 Task: Find connections with filter location Estância Velha with filter topic #homebuyers with filter profile language English with filter current company Oracle with filter school Jawaharlal Nehru Vishvavidyalaya with filter industry IT System Design Services with filter service category Management with filter keywords title Plant Engineer
Action: Mouse moved to (483, 167)
Screenshot: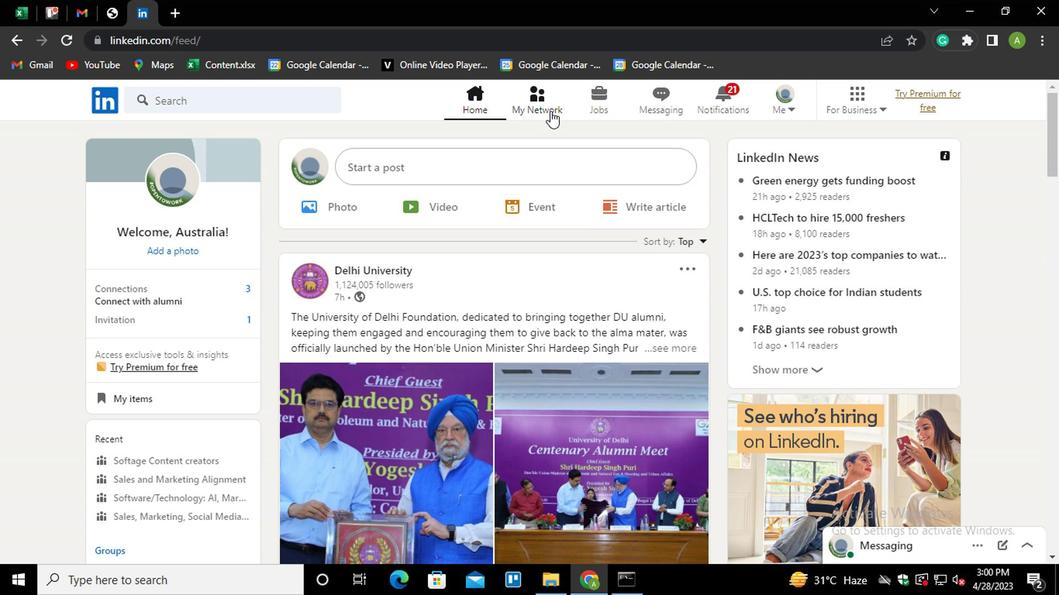 
Action: Mouse pressed left at (483, 167)
Screenshot: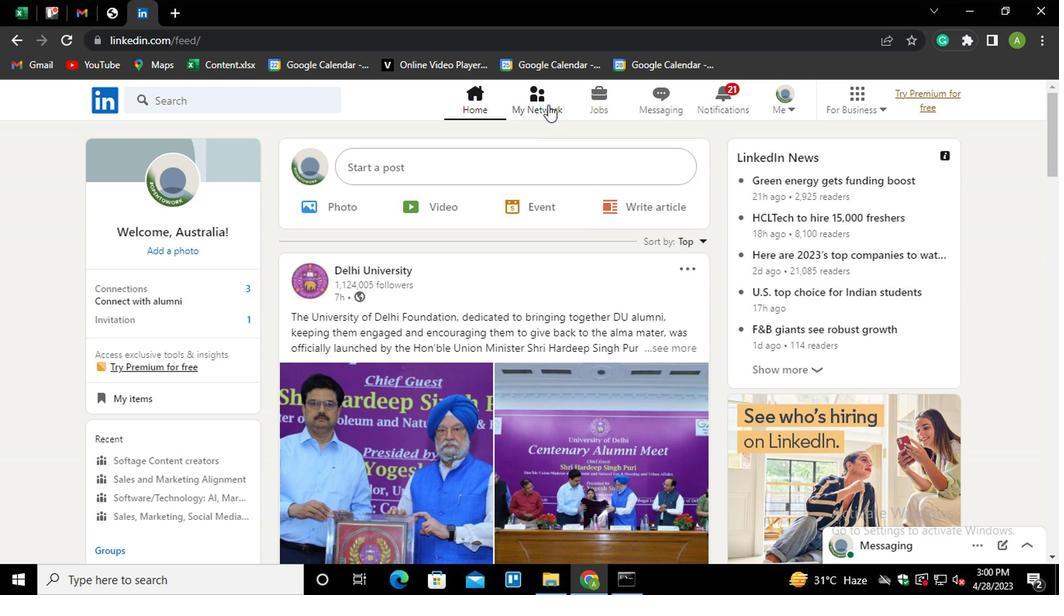 
Action: Mouse moved to (225, 230)
Screenshot: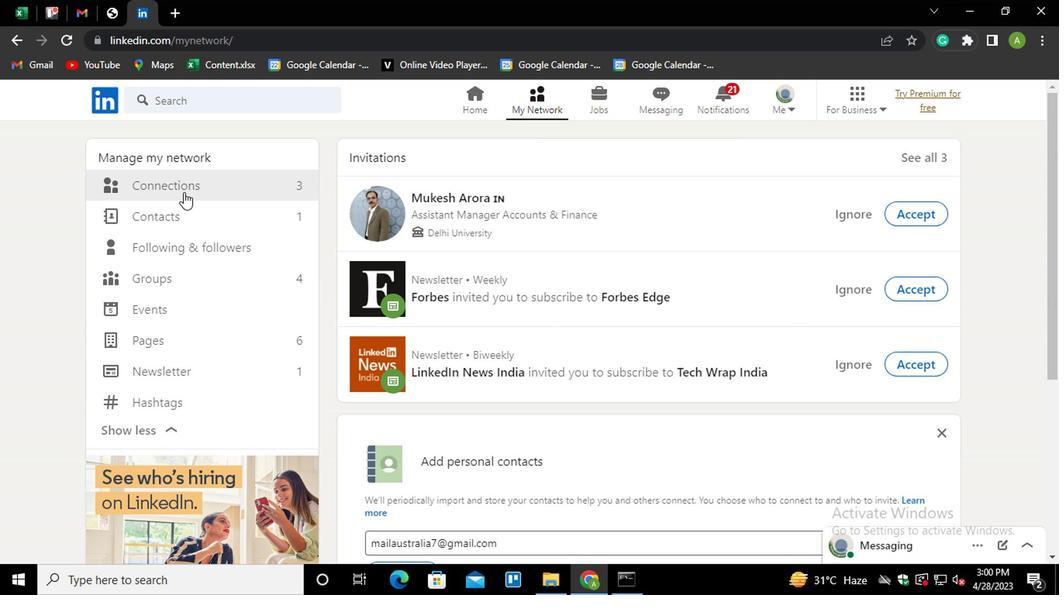 
Action: Mouse pressed left at (225, 230)
Screenshot: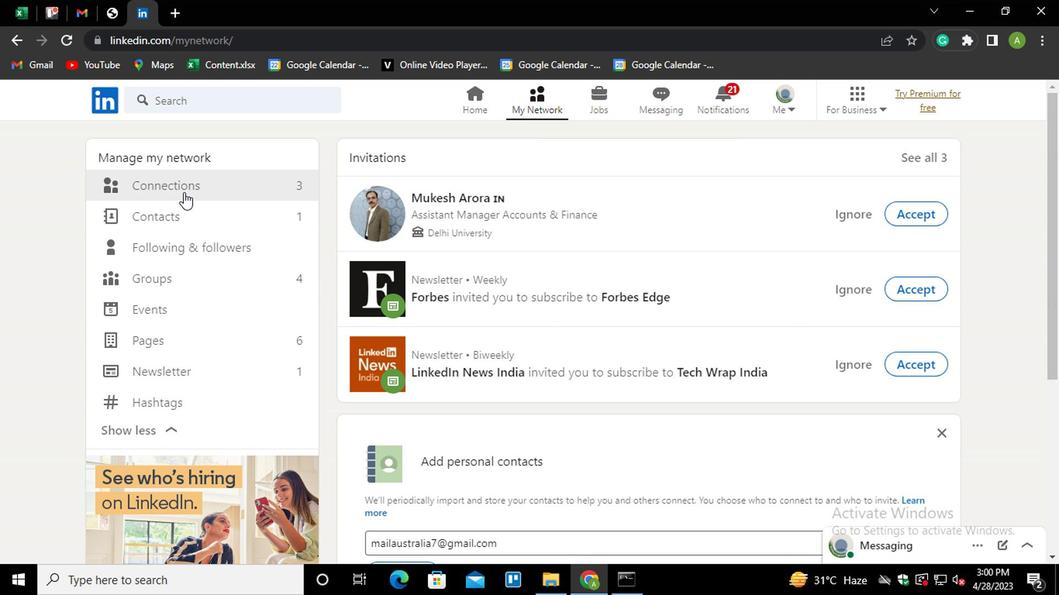 
Action: Mouse moved to (573, 227)
Screenshot: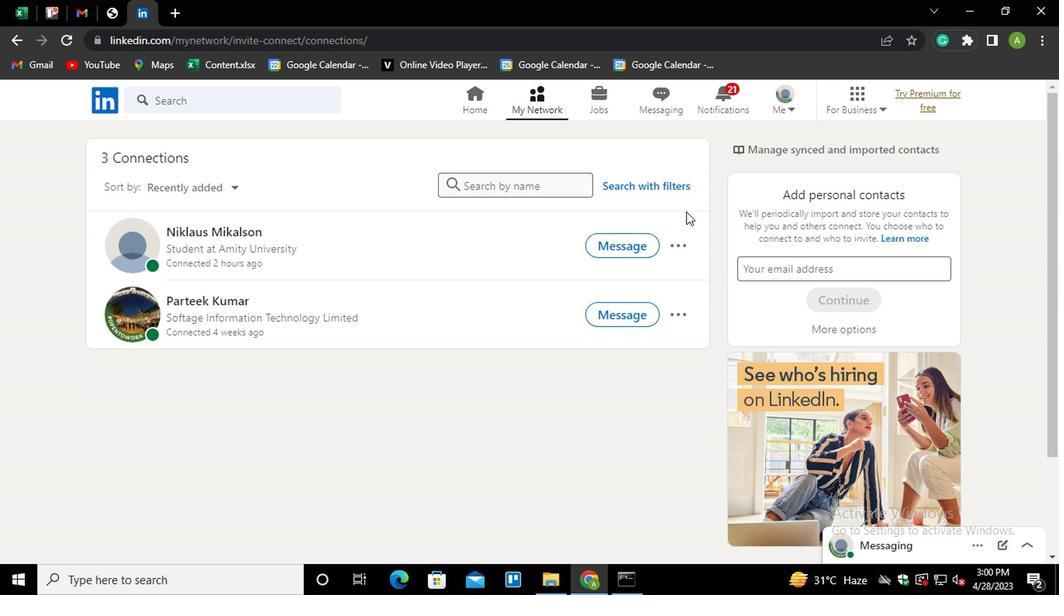 
Action: Mouse pressed left at (573, 227)
Screenshot: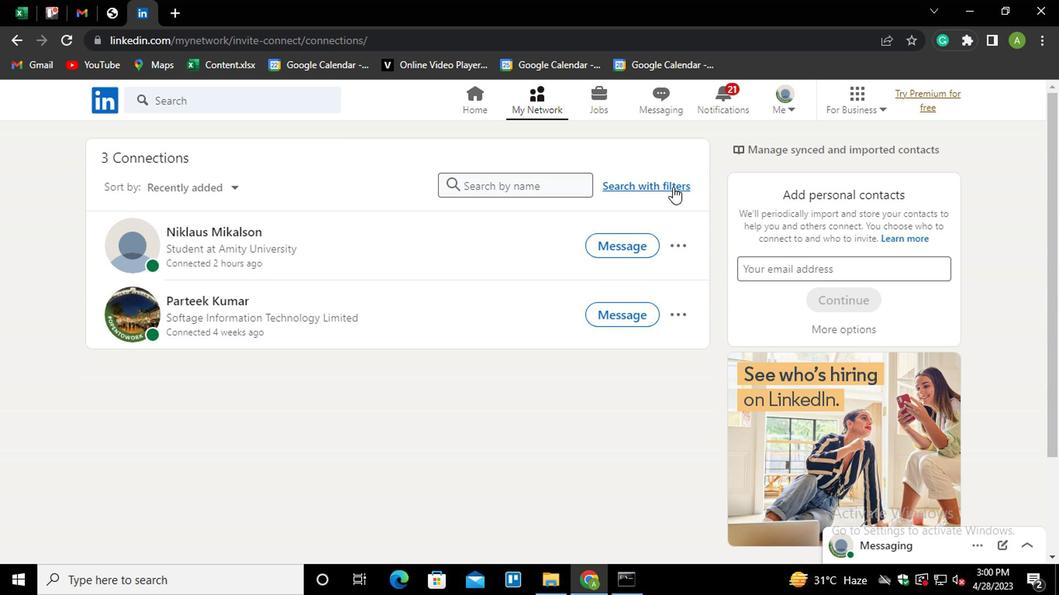 
Action: Mouse moved to (506, 196)
Screenshot: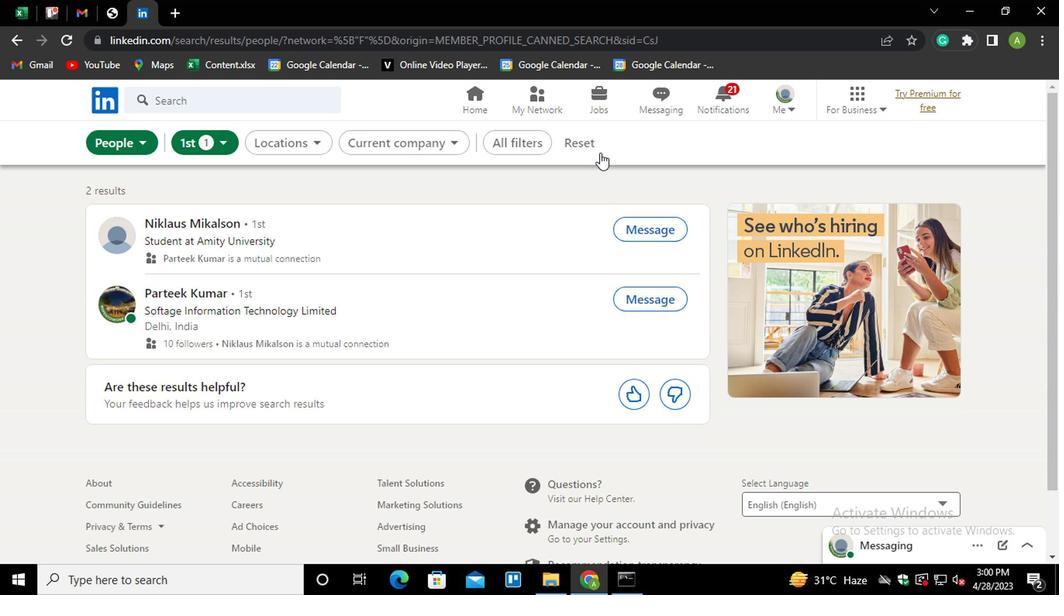 
Action: Mouse pressed left at (506, 196)
Screenshot: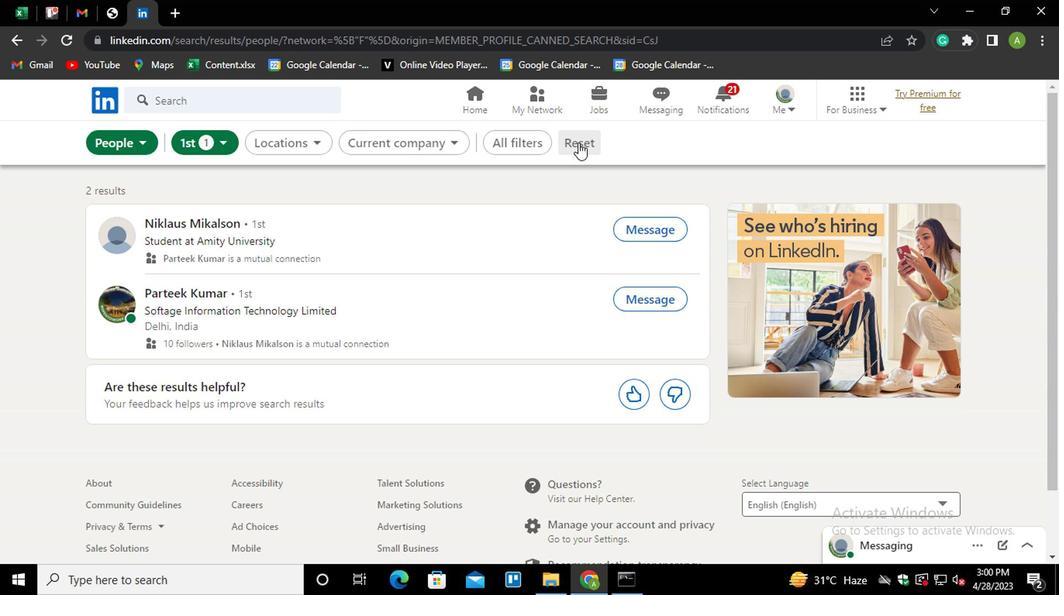 
Action: Mouse moved to (498, 194)
Screenshot: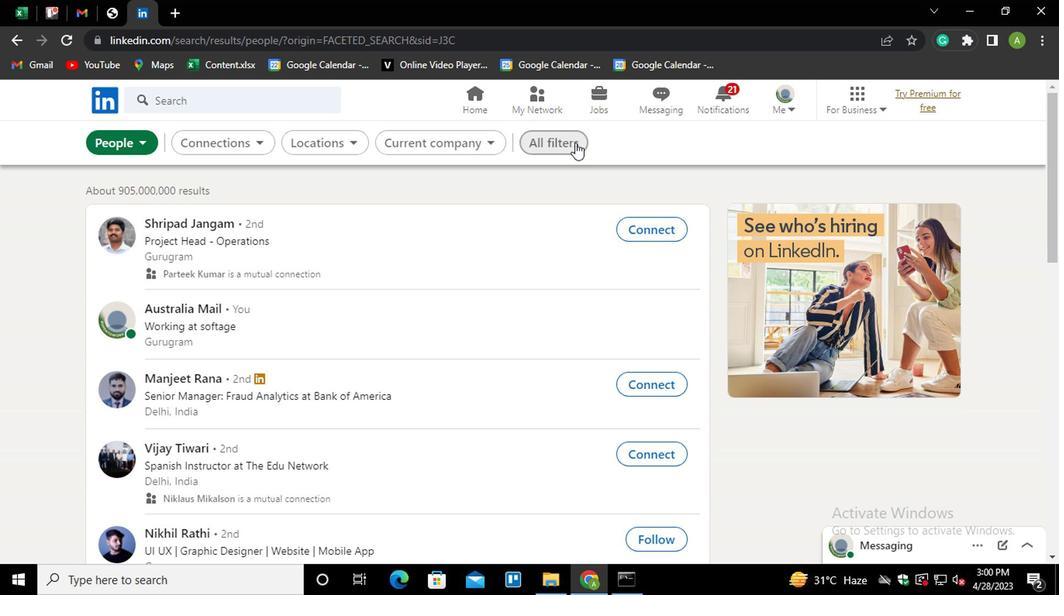 
Action: Mouse pressed left at (498, 194)
Screenshot: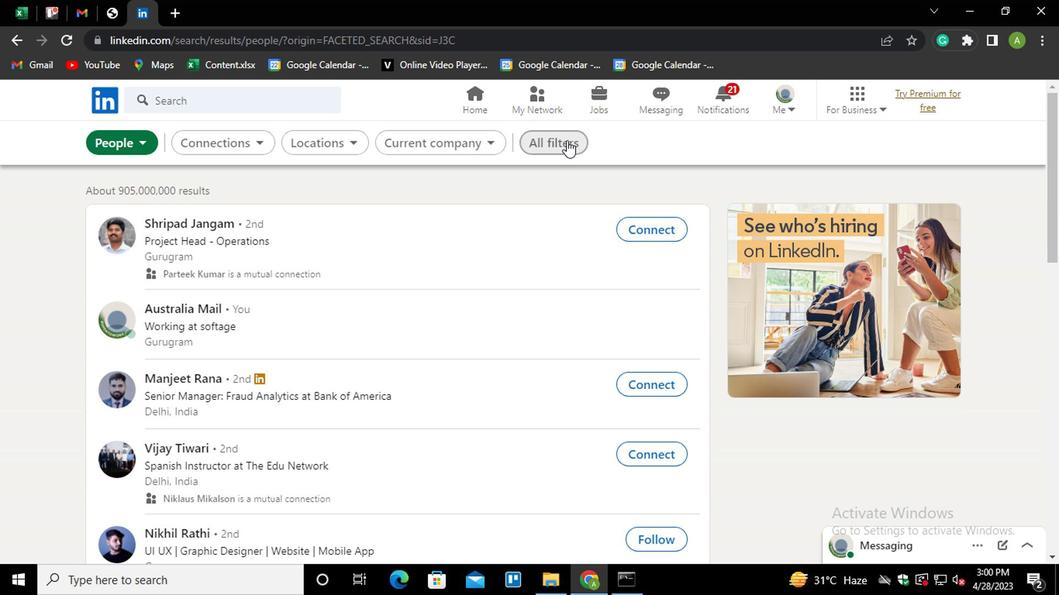 
Action: Mouse moved to (613, 296)
Screenshot: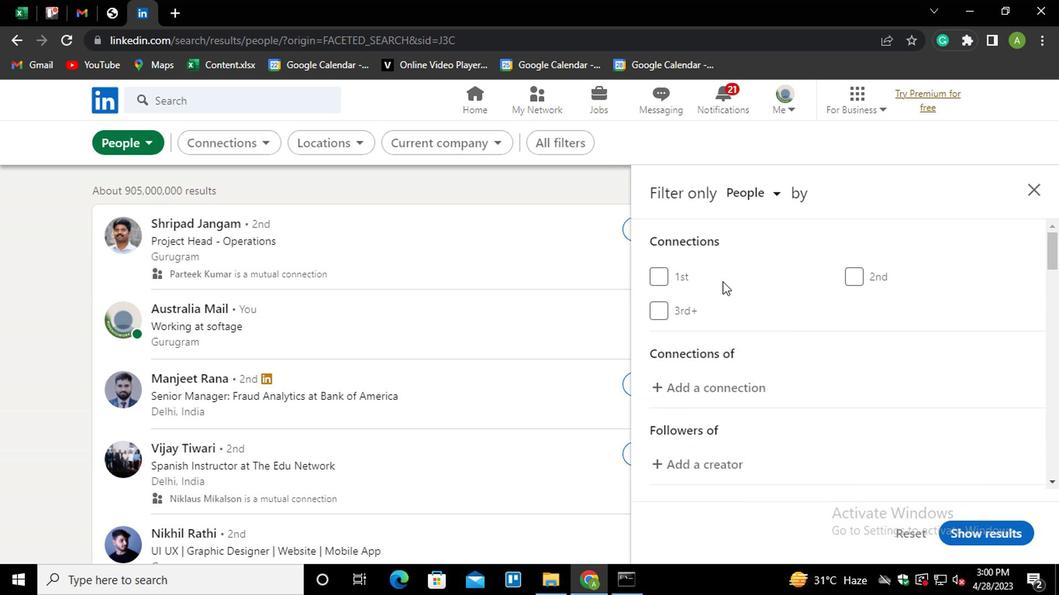 
Action: Mouse scrolled (613, 295) with delta (0, 0)
Screenshot: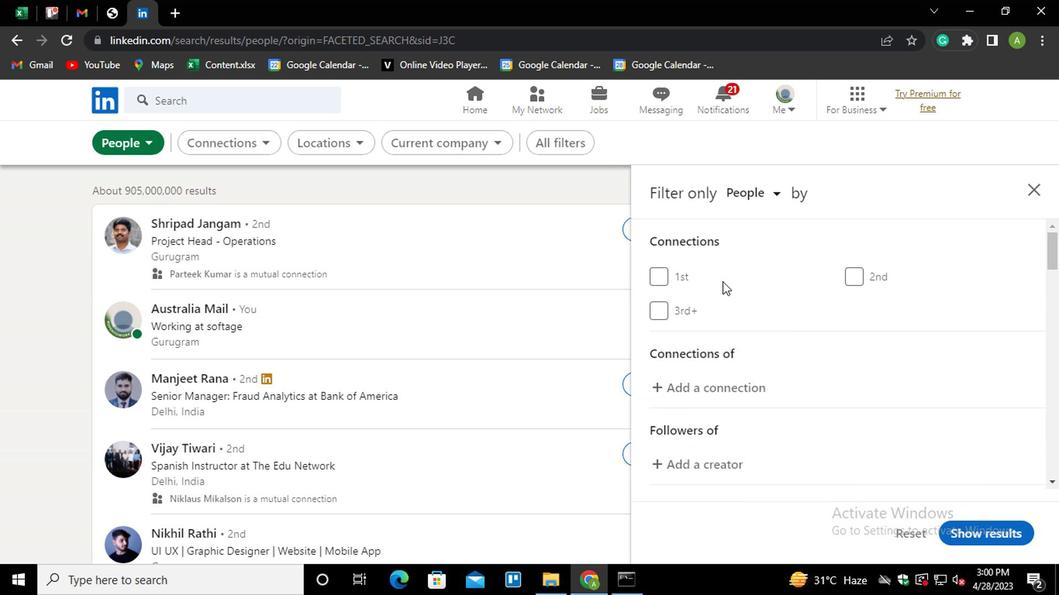 
Action: Mouse scrolled (613, 295) with delta (0, 0)
Screenshot: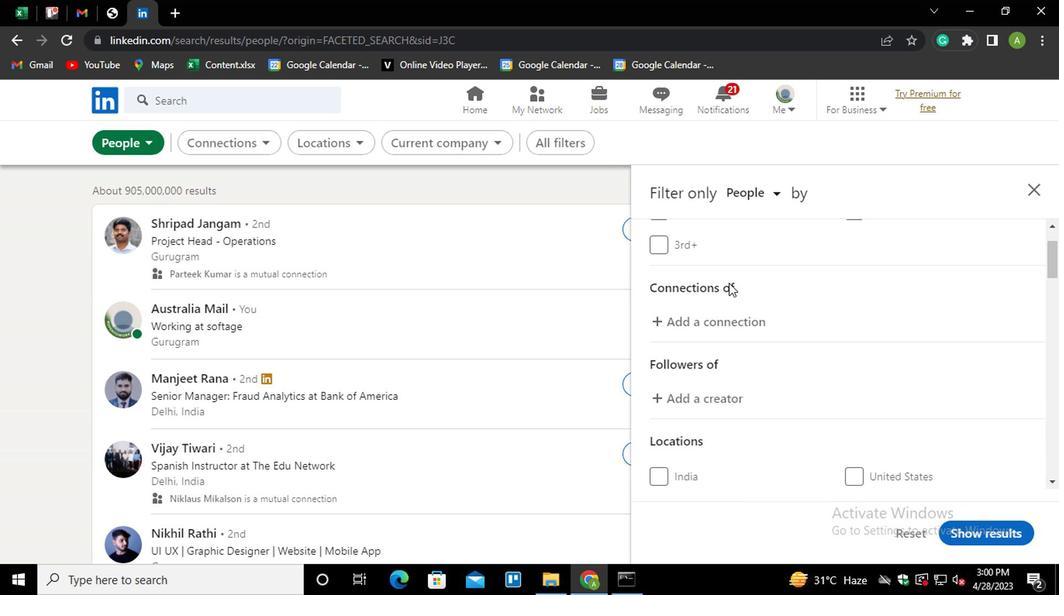 
Action: Mouse scrolled (613, 295) with delta (0, 0)
Screenshot: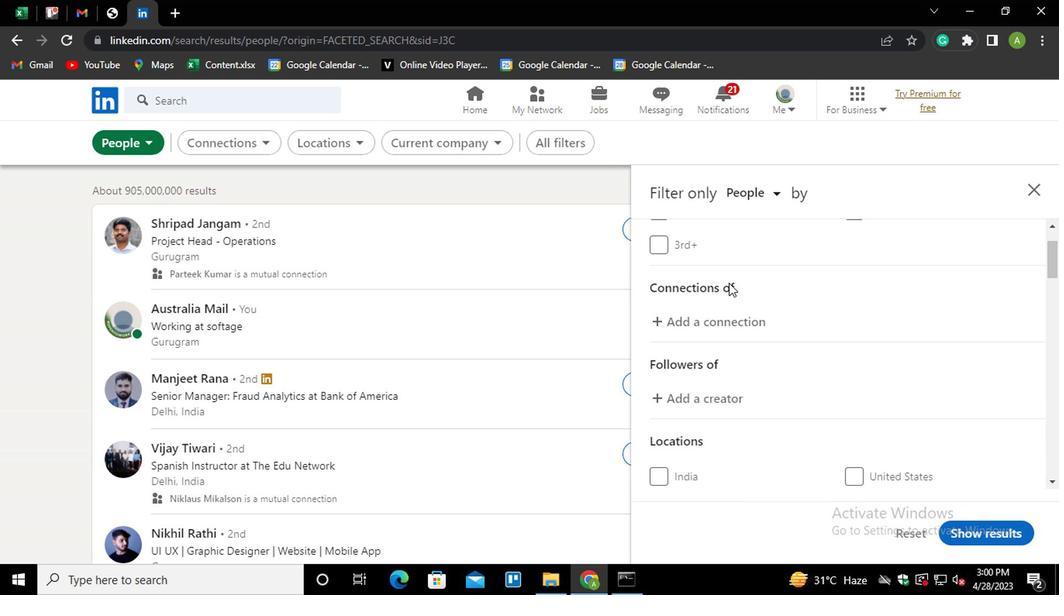 
Action: Mouse scrolled (613, 295) with delta (0, 0)
Screenshot: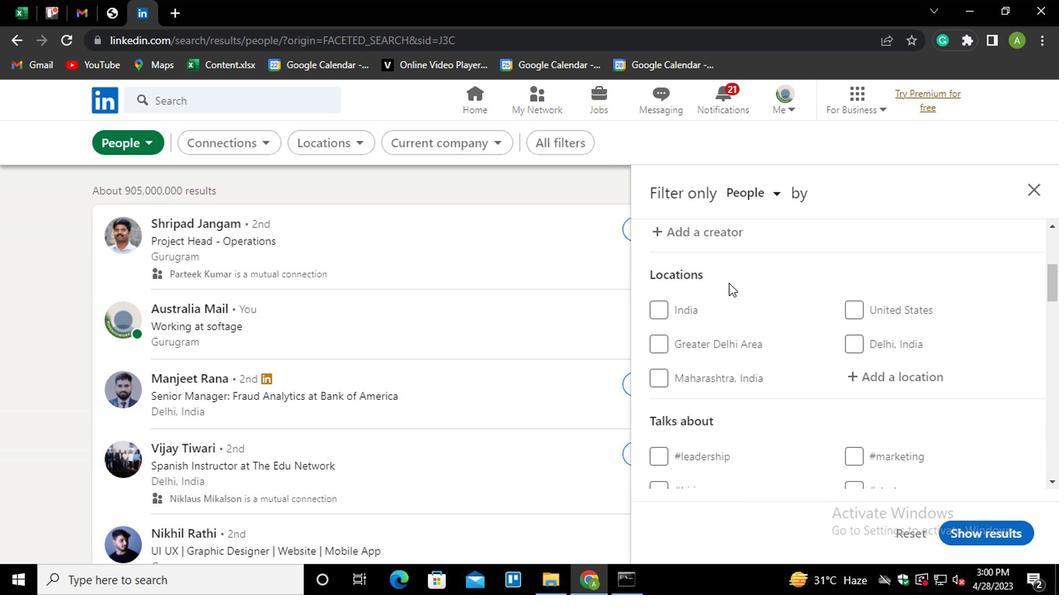 
Action: Mouse moved to (722, 306)
Screenshot: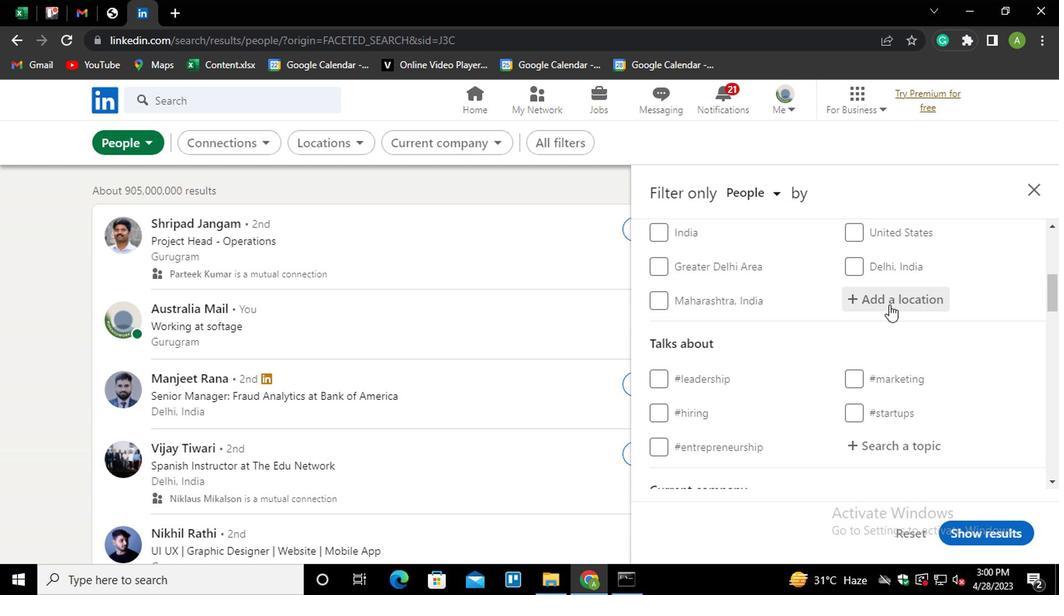
Action: Mouse pressed left at (722, 306)
Screenshot: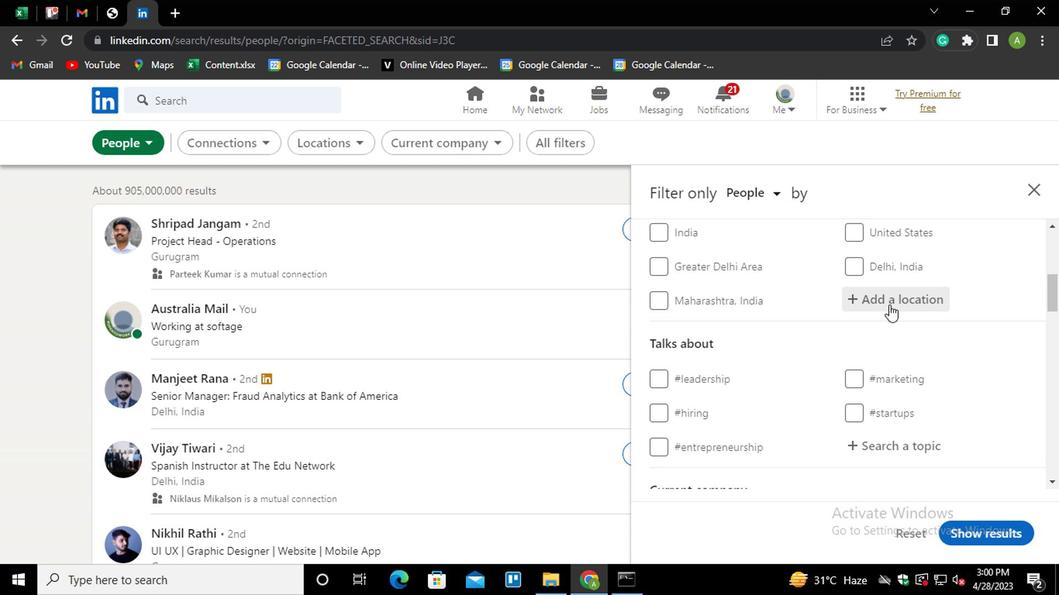 
Action: Mouse moved to (722, 306)
Screenshot: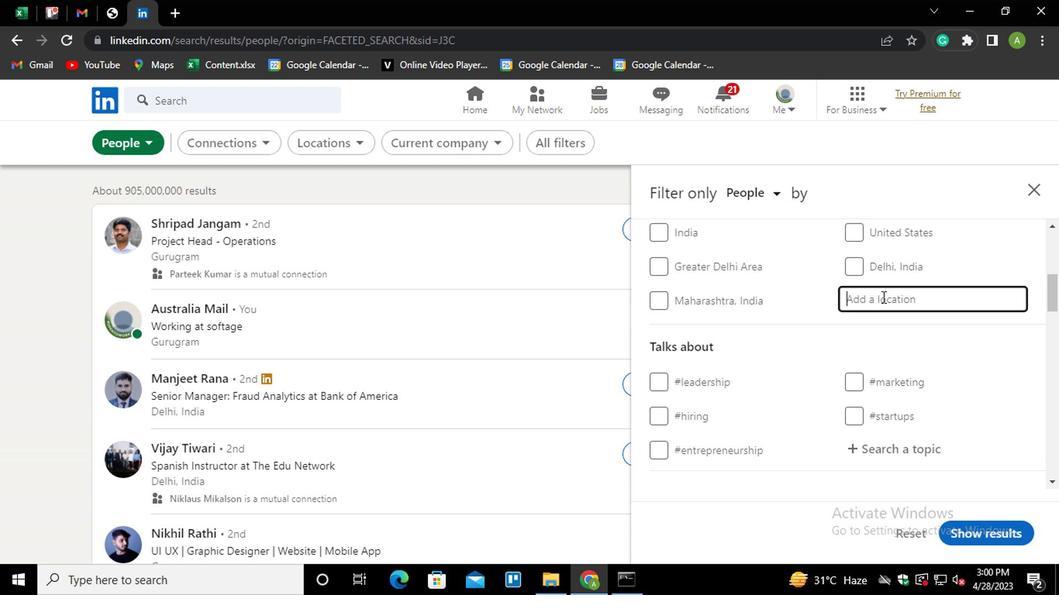 
Action: Mouse pressed left at (722, 306)
Screenshot: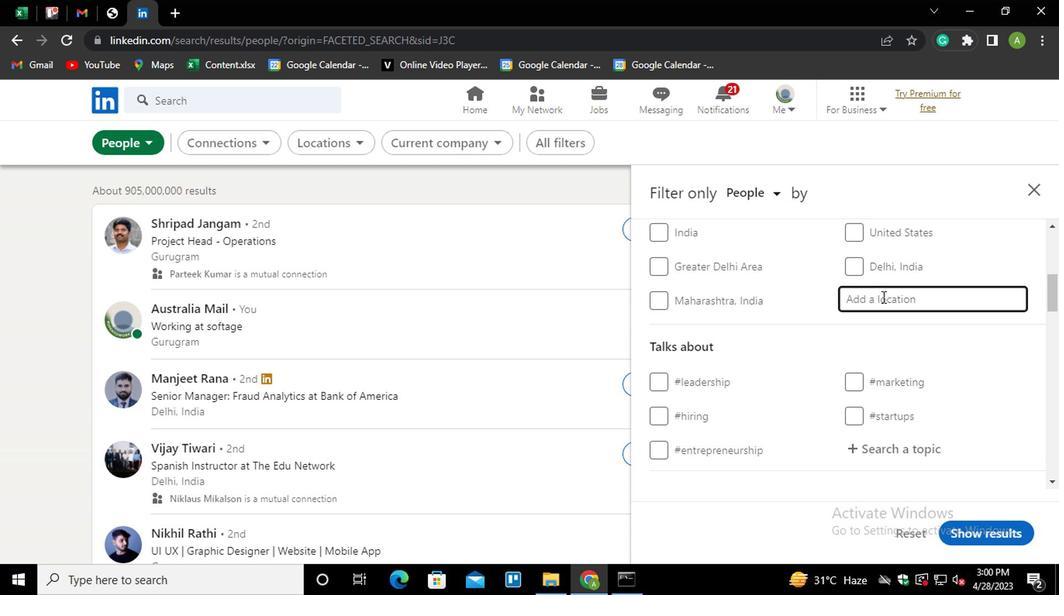 
Action: Key pressed <Key.shift>ESTANCIA<Key.down><Key.enter>
Screenshot: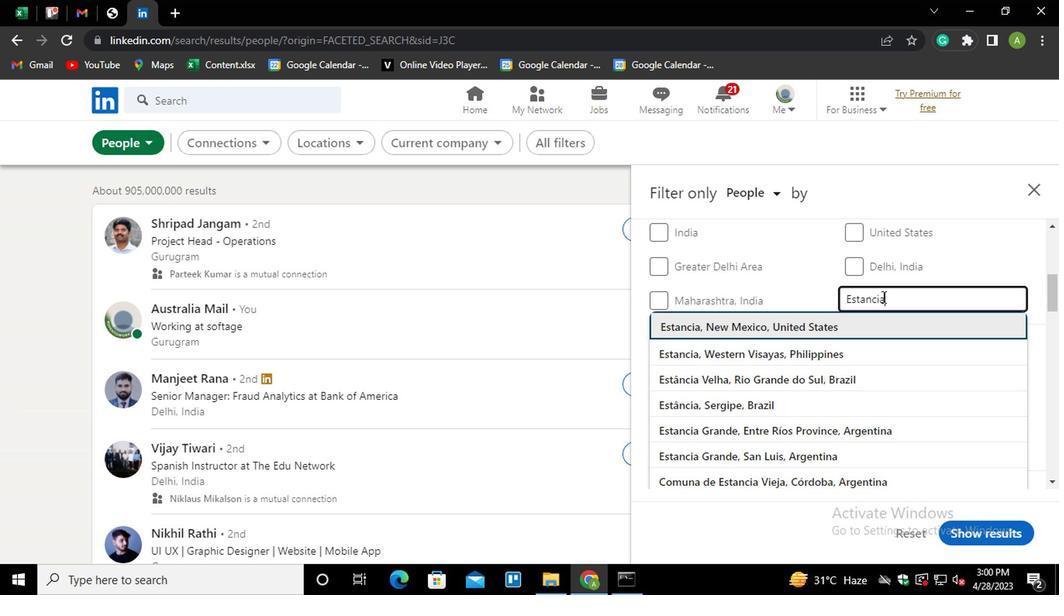 
Action: Mouse scrolled (722, 305) with delta (0, 0)
Screenshot: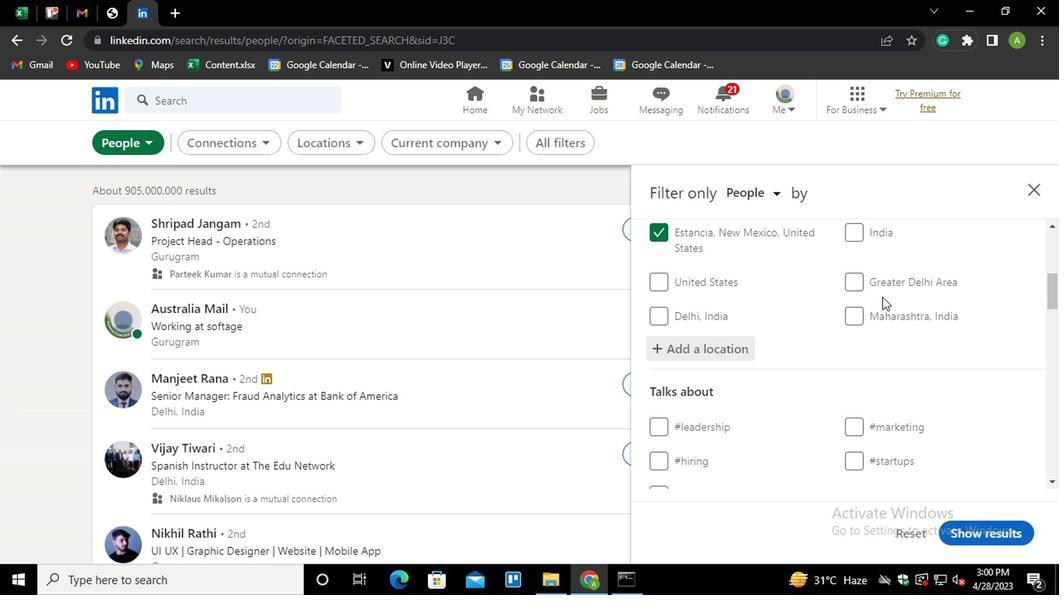 
Action: Mouse scrolled (722, 305) with delta (0, 0)
Screenshot: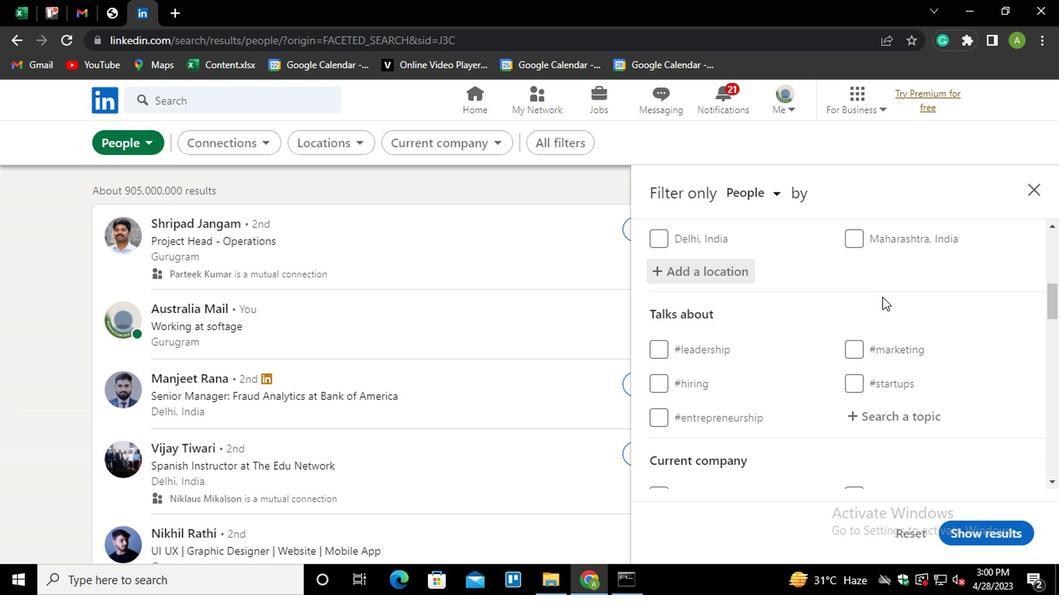 
Action: Mouse moved to (724, 333)
Screenshot: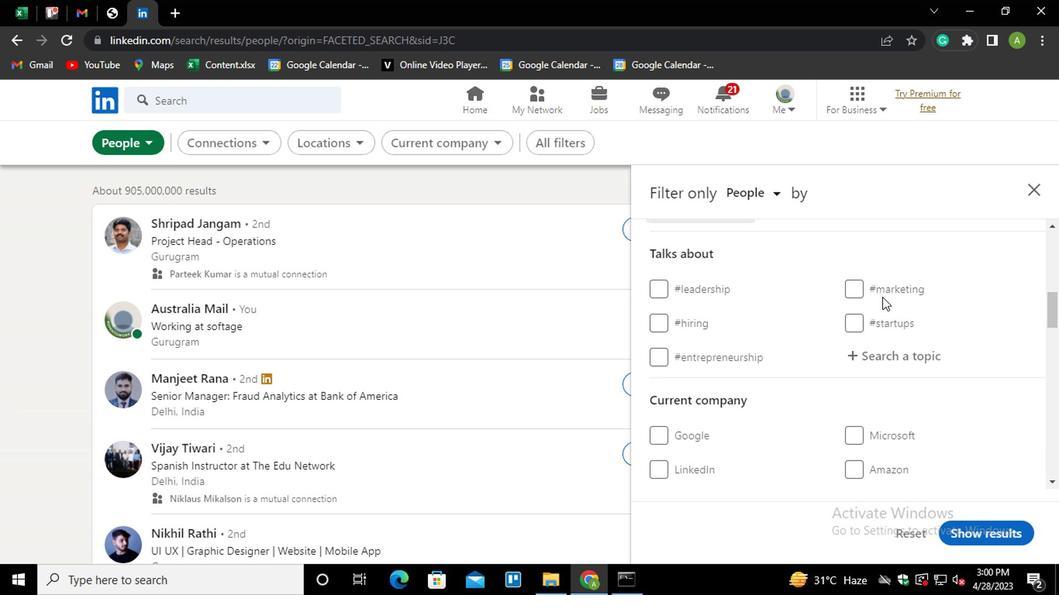 
Action: Mouse pressed left at (724, 333)
Screenshot: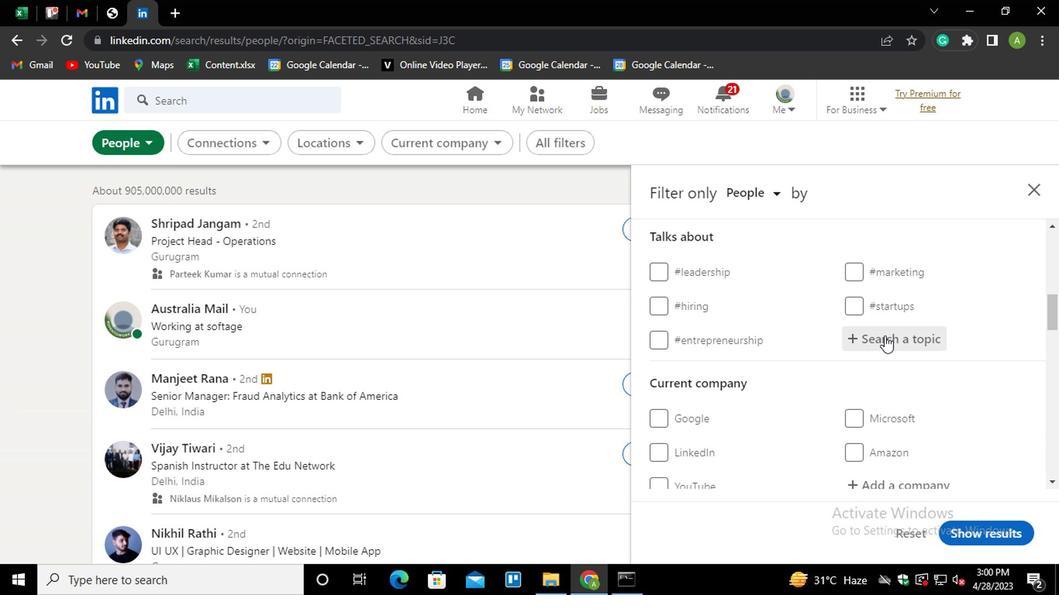 
Action: Mouse moved to (723, 334)
Screenshot: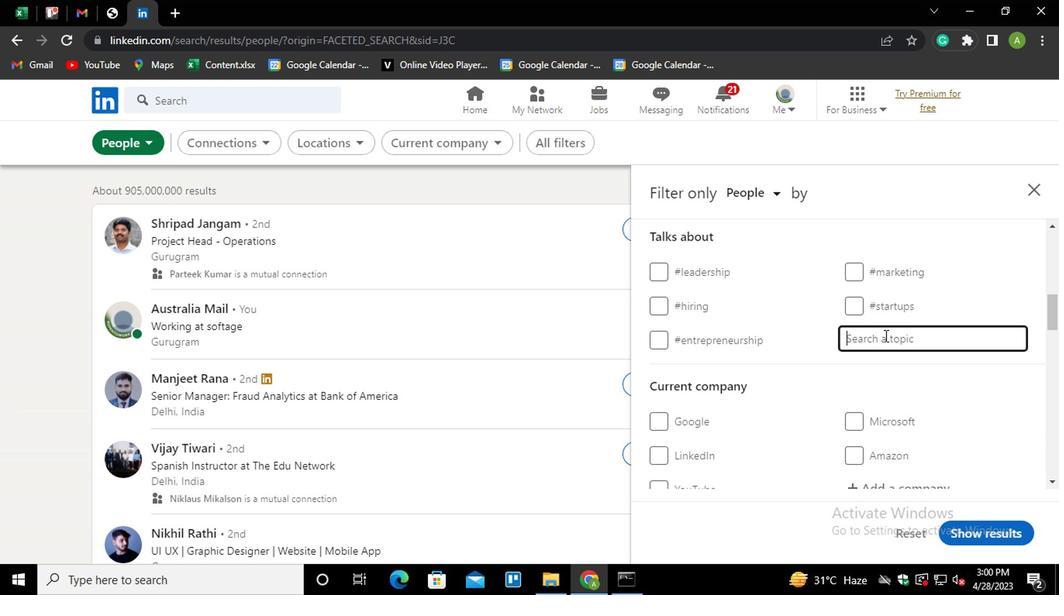 
Action: Key pressed HOUSSE<Key.backspace><Key.backspace>EFORSAL<Key.down><Key.enter>
Screenshot: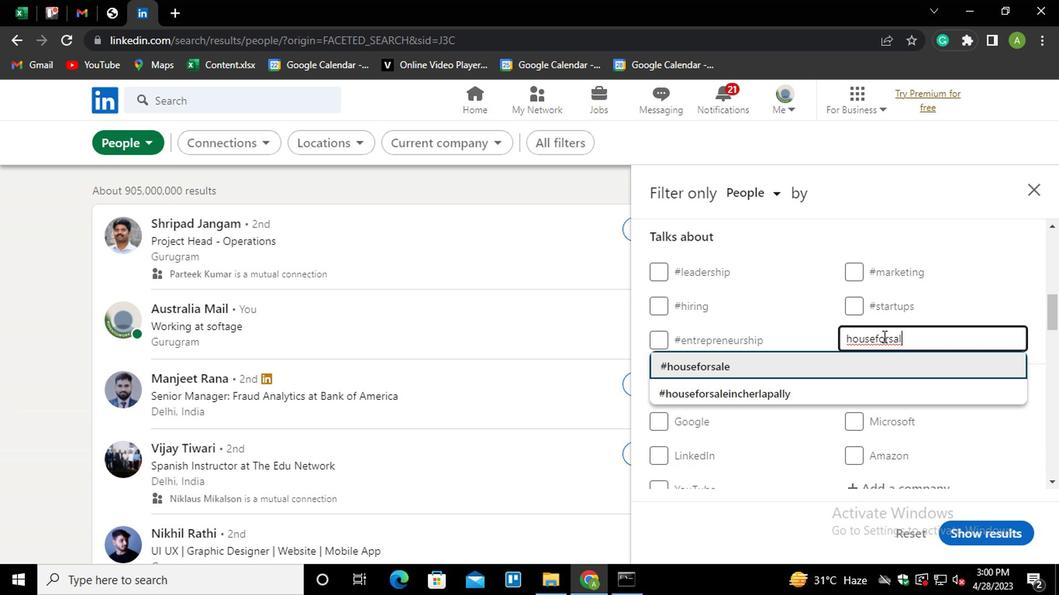 
Action: Mouse scrolled (723, 333) with delta (0, 0)
Screenshot: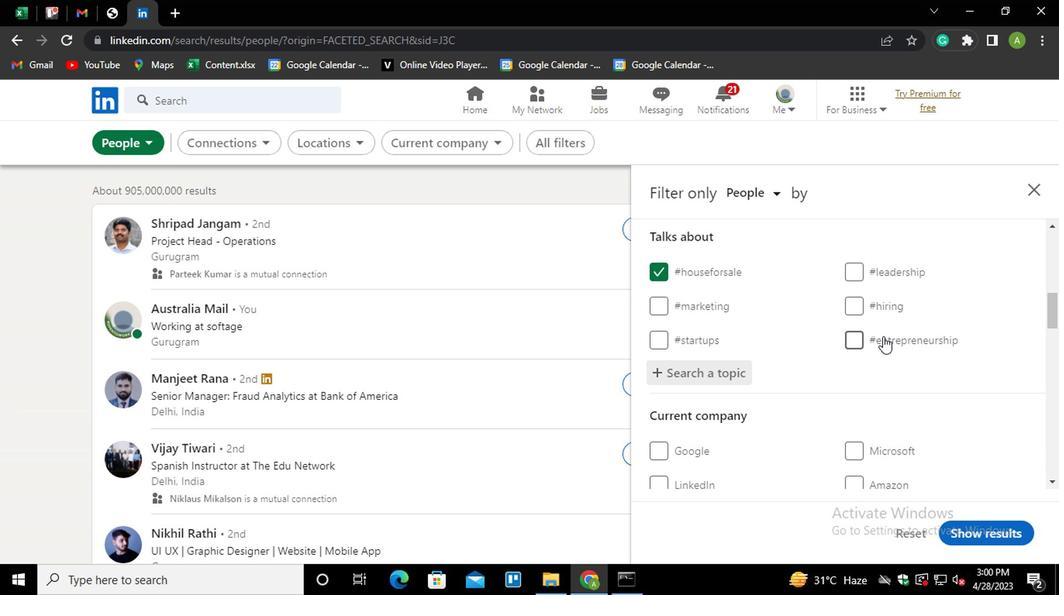 
Action: Mouse scrolled (723, 333) with delta (0, 0)
Screenshot: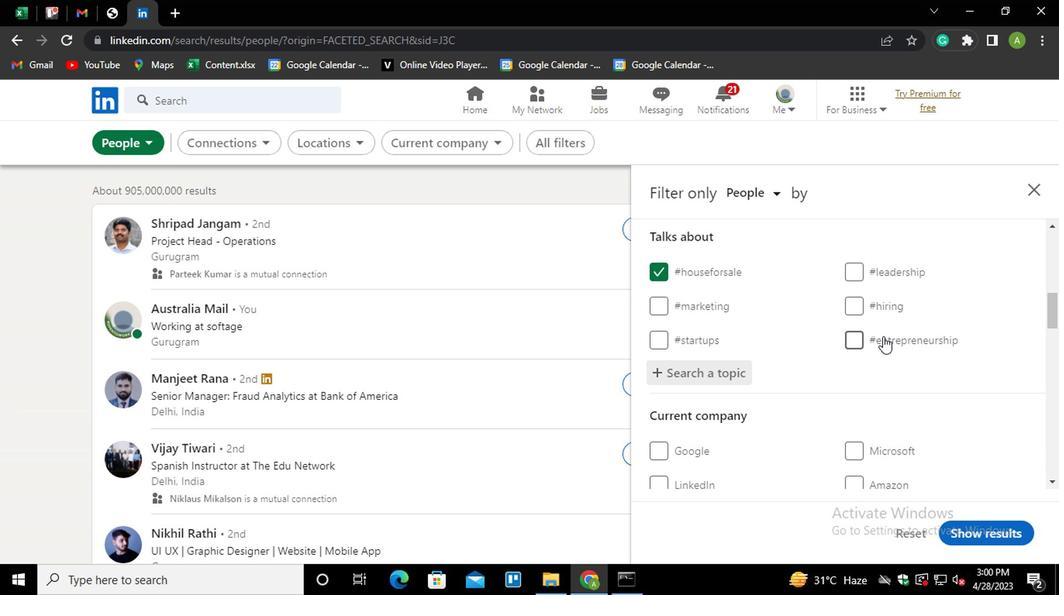 
Action: Mouse scrolled (723, 333) with delta (0, 0)
Screenshot: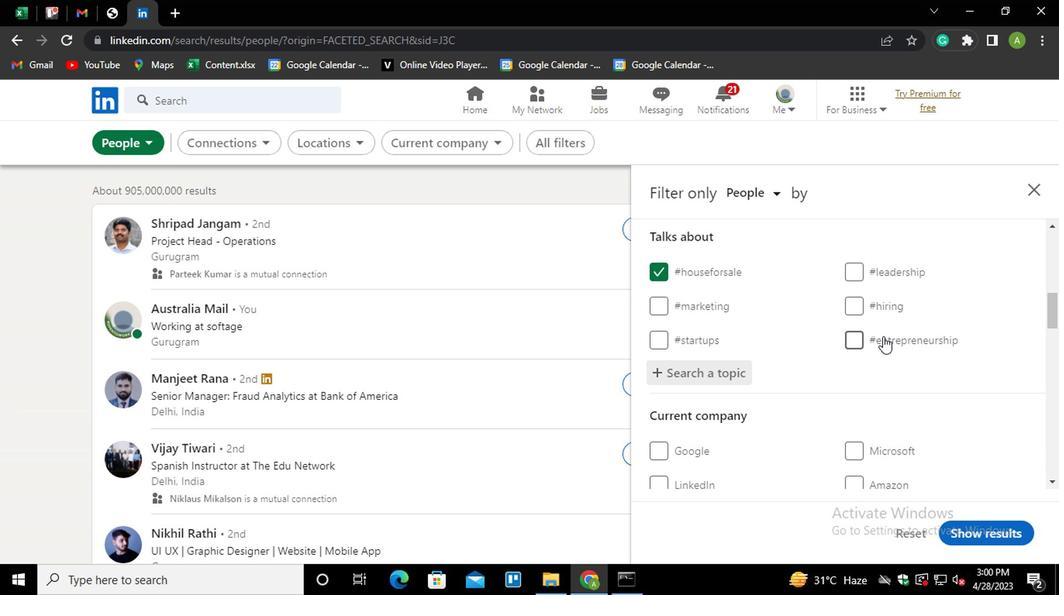 
Action: Mouse scrolled (723, 333) with delta (0, 0)
Screenshot: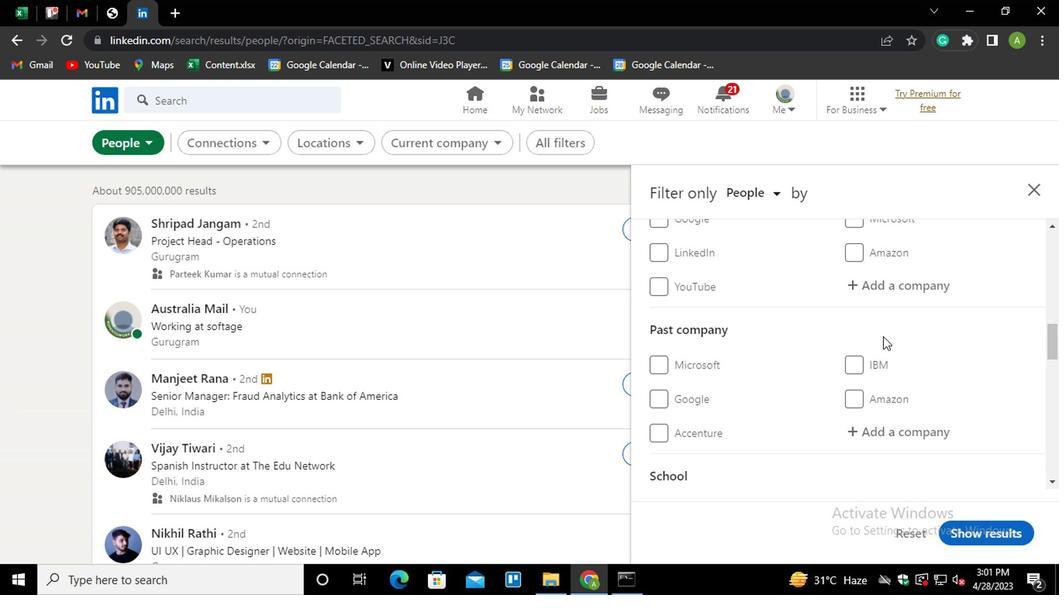 
Action: Mouse scrolled (723, 333) with delta (0, 0)
Screenshot: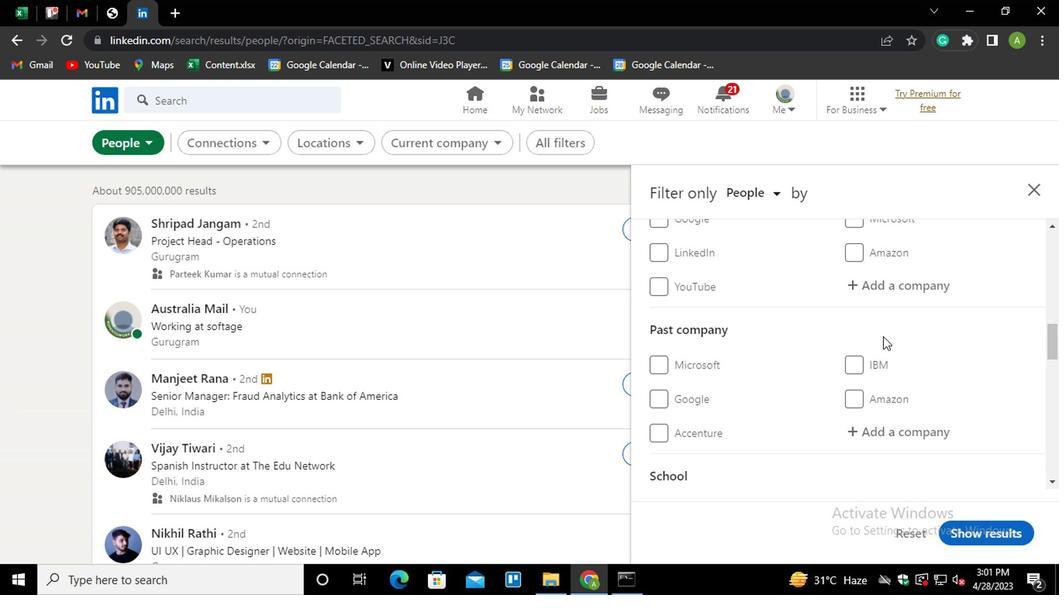 
Action: Mouse scrolled (723, 333) with delta (0, 0)
Screenshot: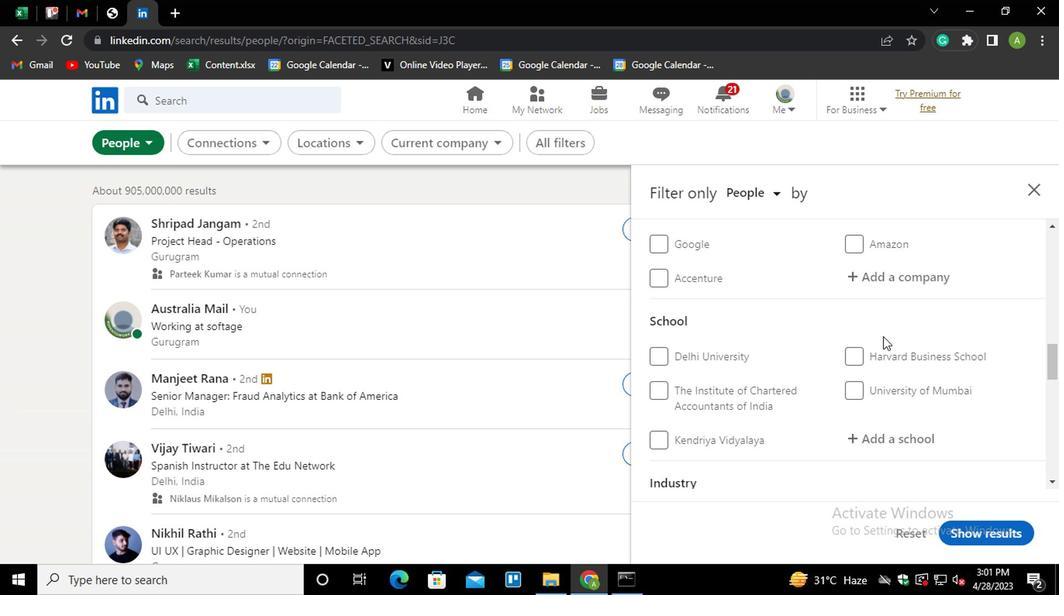 
Action: Mouse scrolled (723, 333) with delta (0, 0)
Screenshot: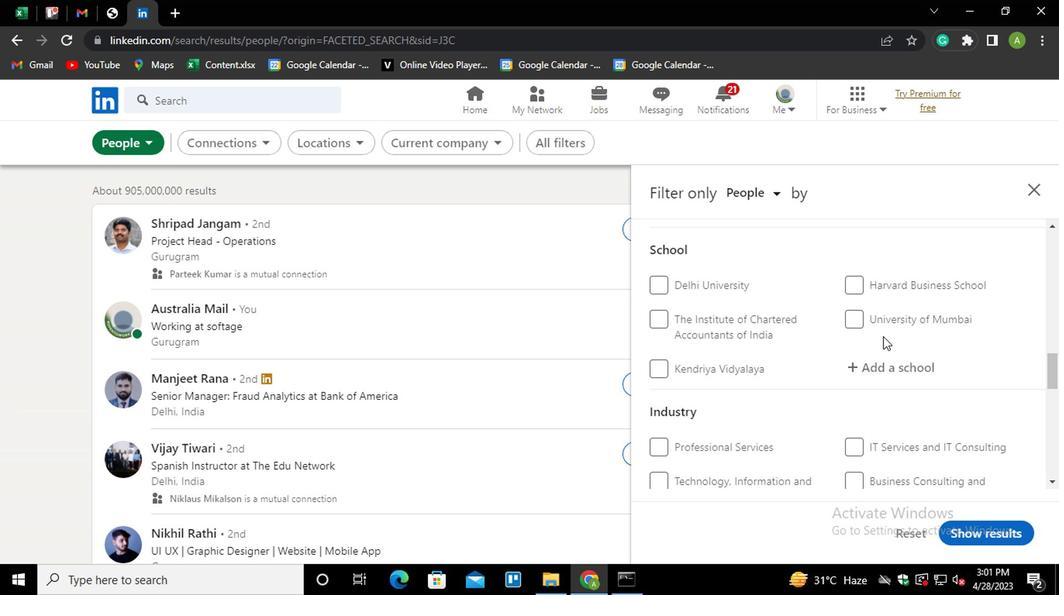 
Action: Mouse scrolled (723, 333) with delta (0, 0)
Screenshot: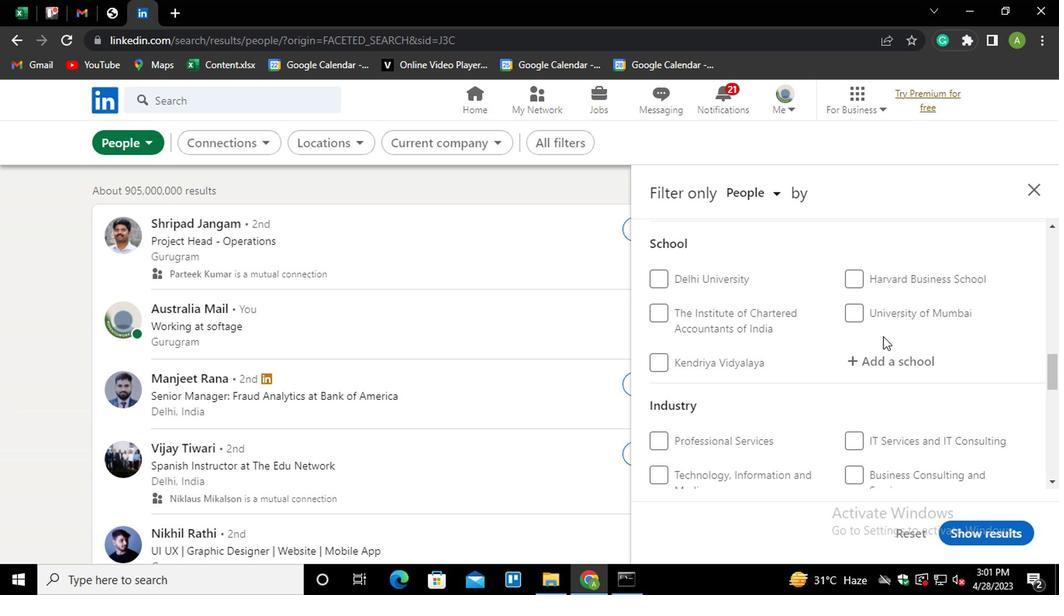 
Action: Mouse scrolled (723, 333) with delta (0, 0)
Screenshot: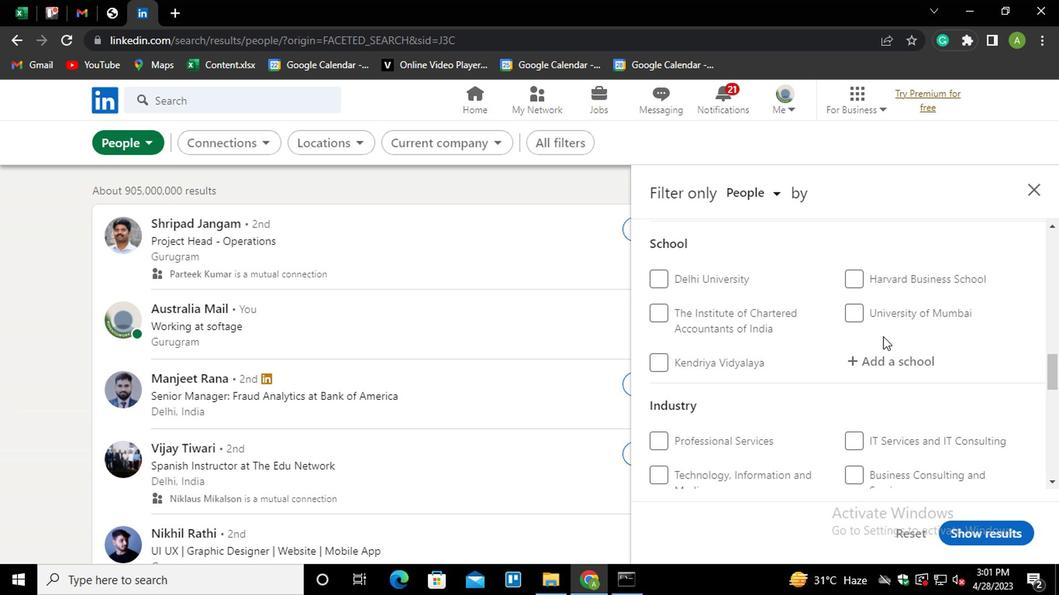 
Action: Mouse scrolled (723, 333) with delta (0, 0)
Screenshot: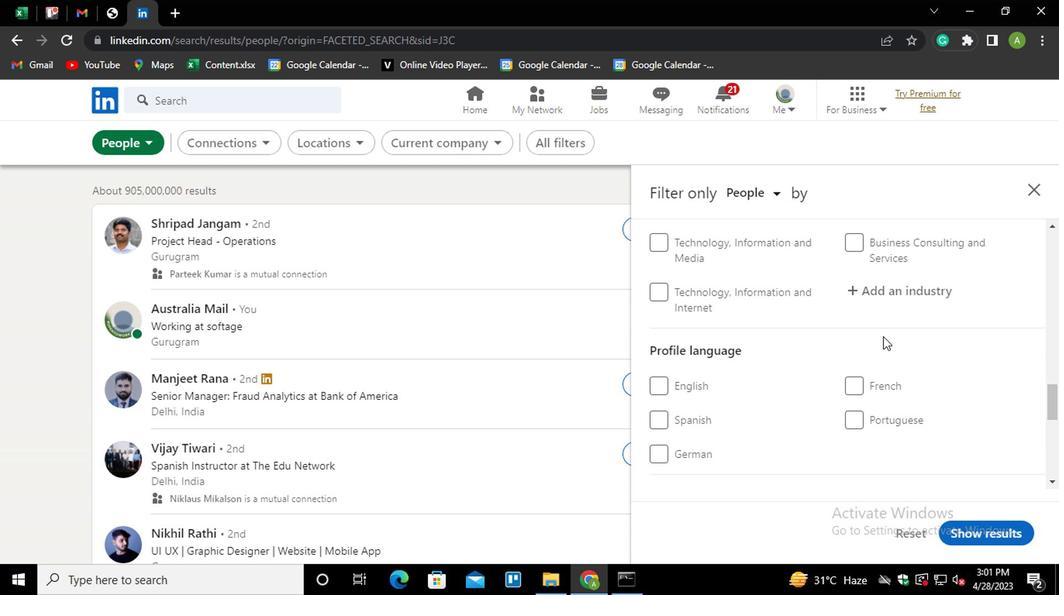 
Action: Mouse moved to (706, 317)
Screenshot: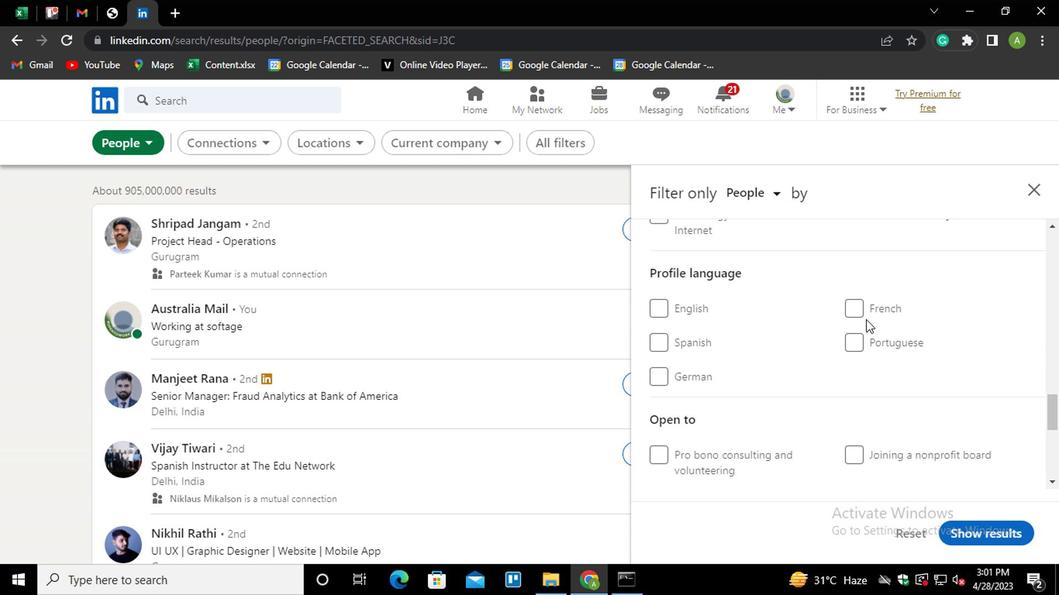 
Action: Mouse pressed left at (706, 317)
Screenshot: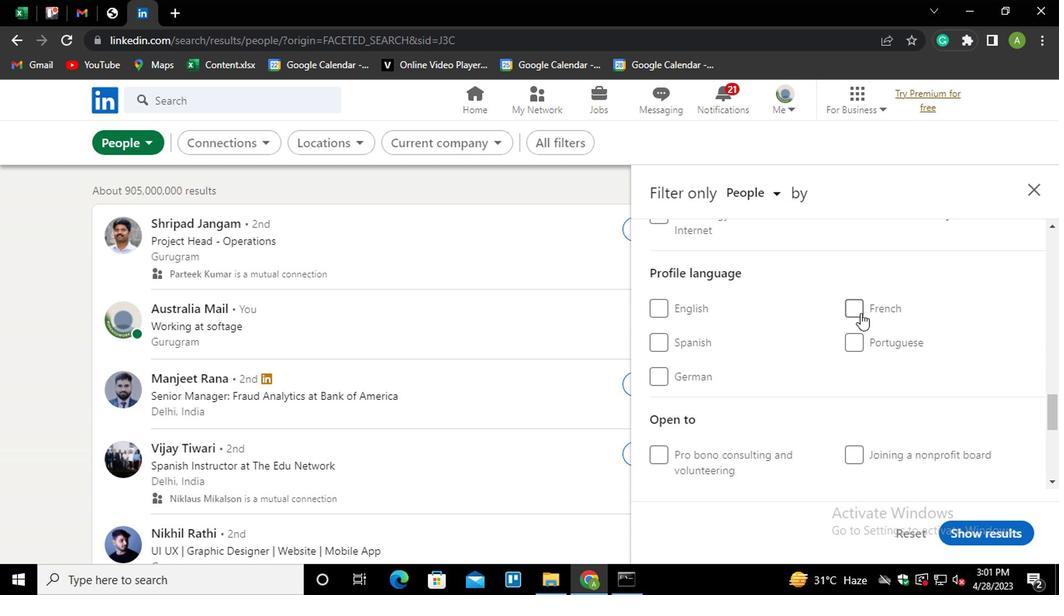 
Action: Mouse moved to (719, 348)
Screenshot: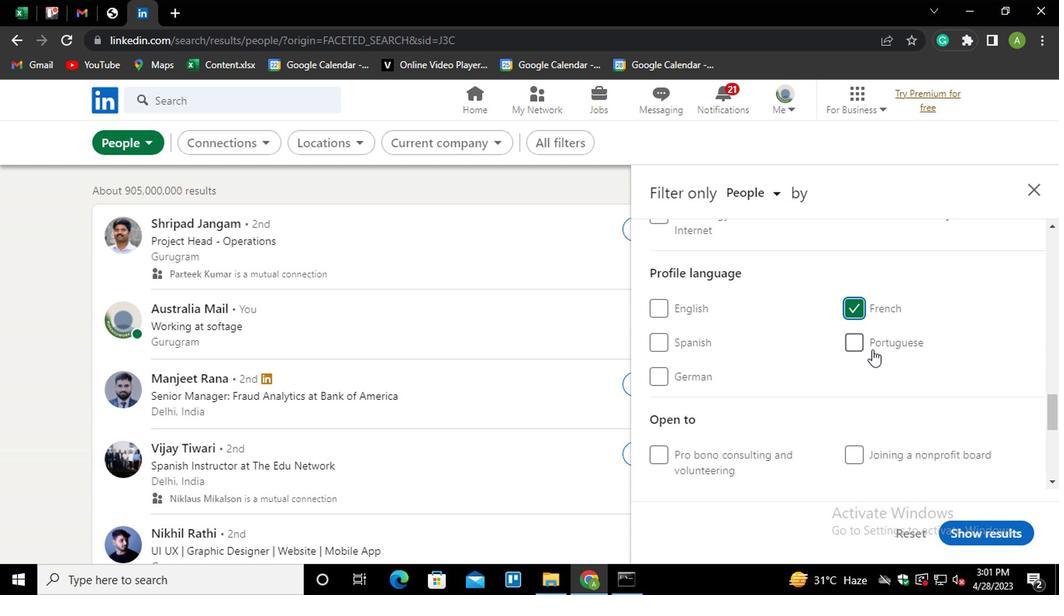 
Action: Mouse scrolled (719, 348) with delta (0, 0)
Screenshot: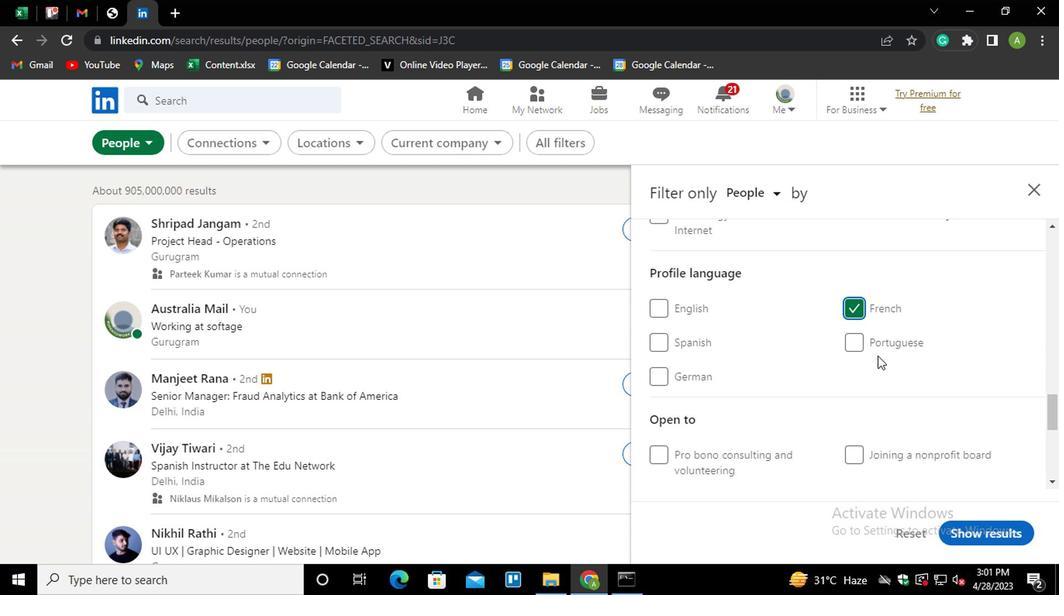 
Action: Mouse scrolled (719, 348) with delta (0, 0)
Screenshot: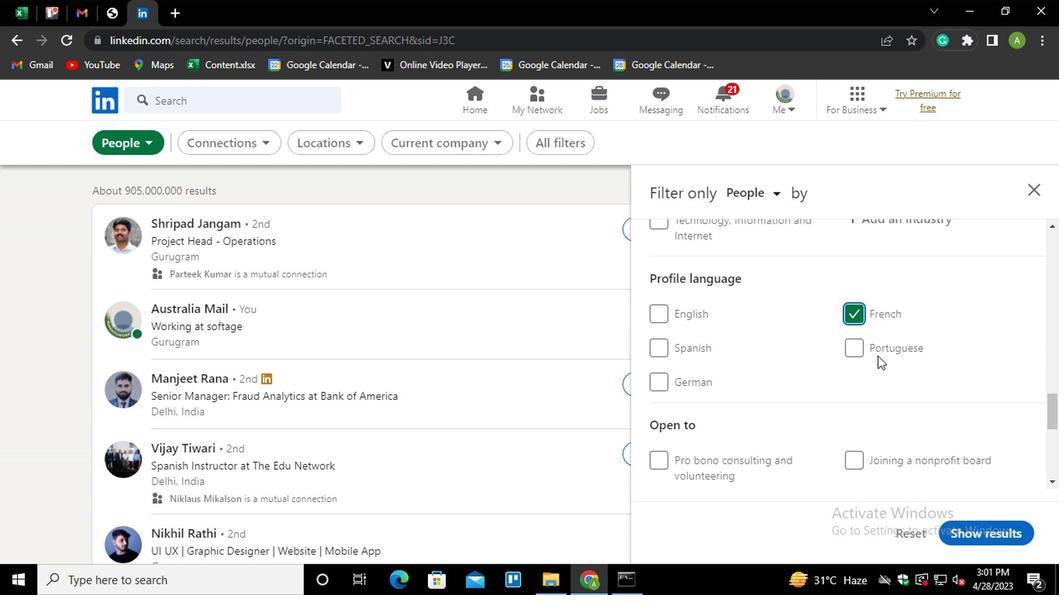 
Action: Mouse scrolled (719, 348) with delta (0, 0)
Screenshot: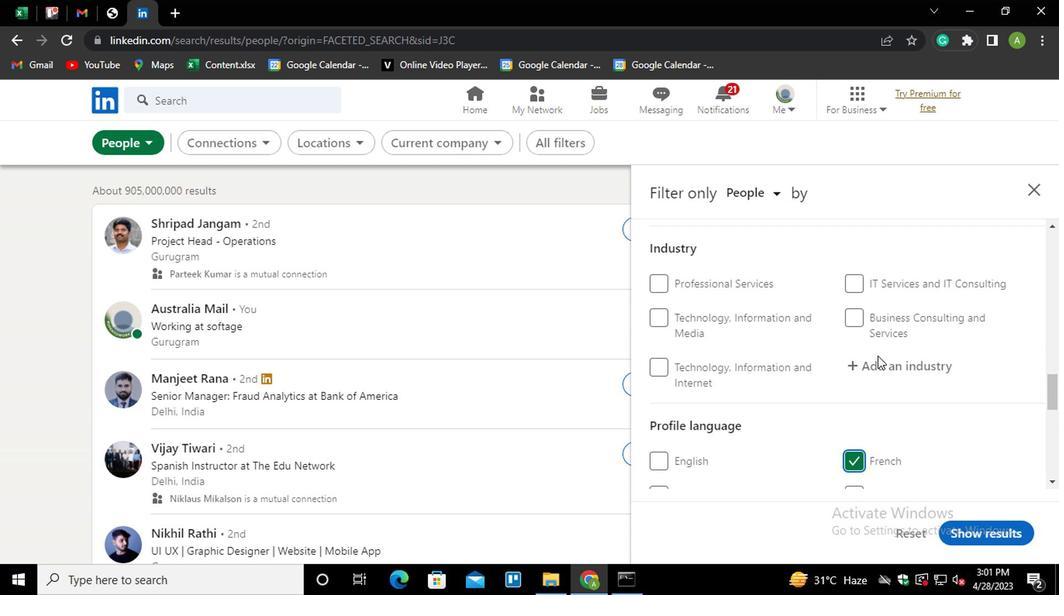 
Action: Mouse scrolled (719, 348) with delta (0, 0)
Screenshot: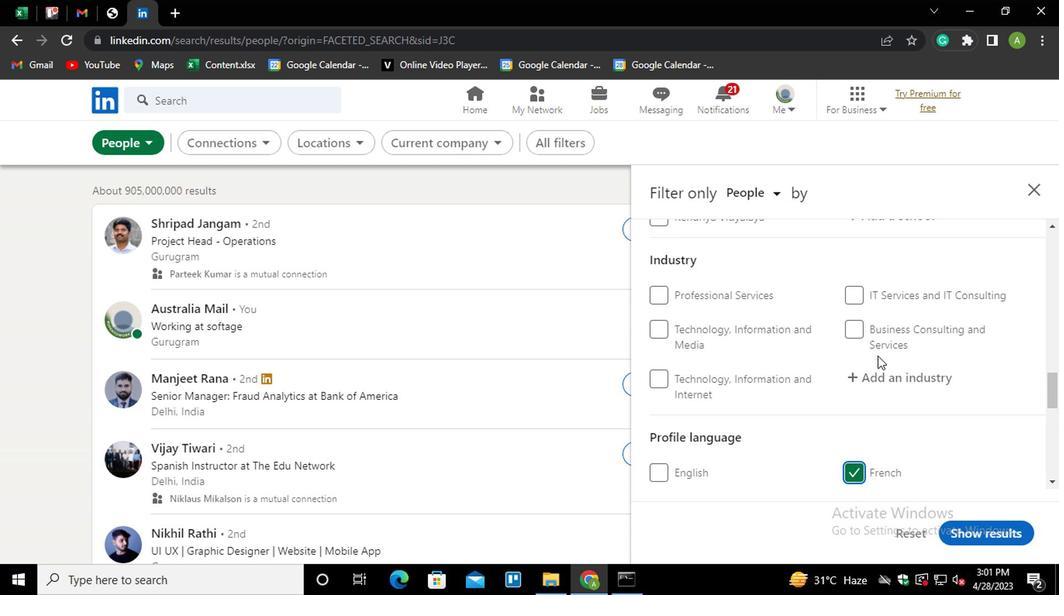 
Action: Mouse scrolled (719, 348) with delta (0, 0)
Screenshot: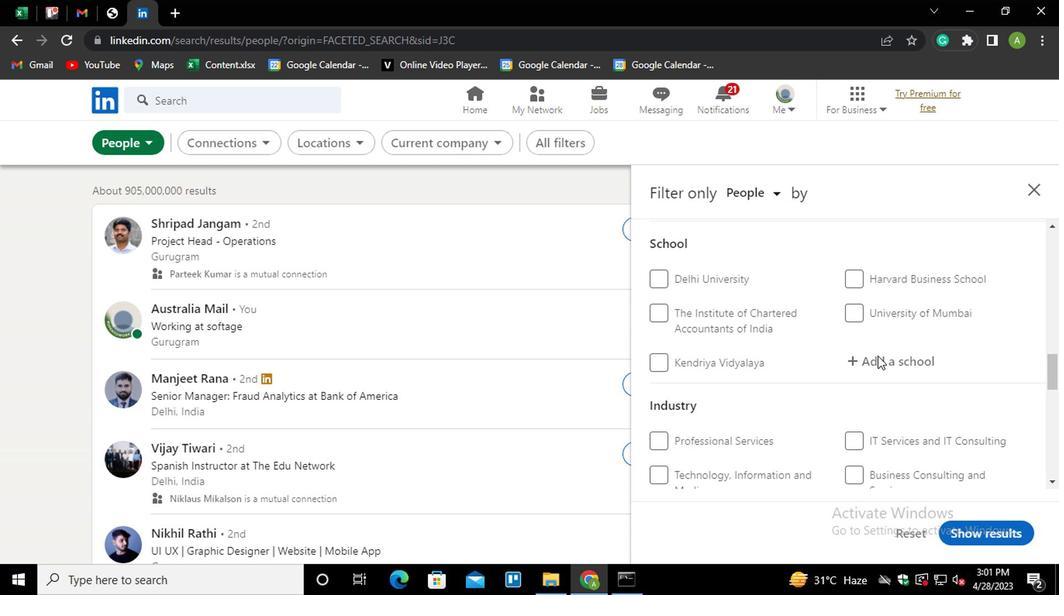 
Action: Mouse scrolled (719, 348) with delta (0, 0)
Screenshot: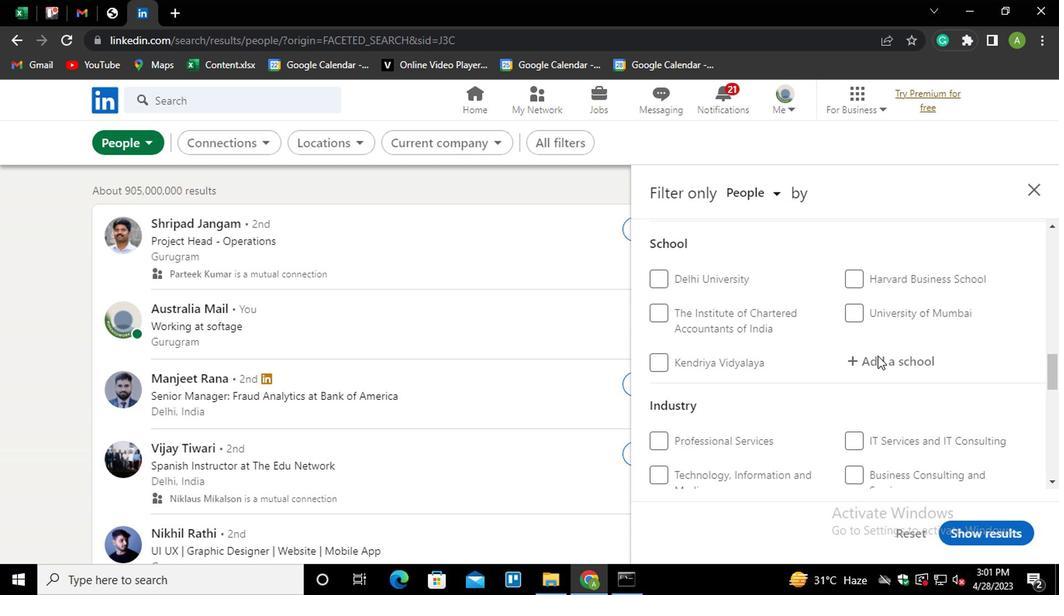 
Action: Mouse scrolled (719, 348) with delta (0, 0)
Screenshot: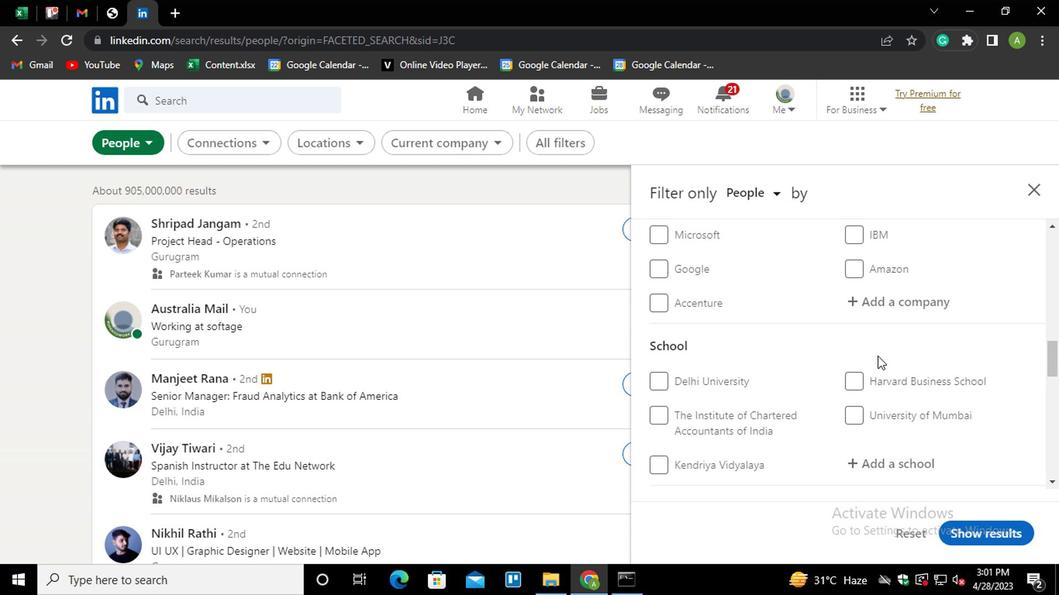
Action: Mouse scrolled (719, 348) with delta (0, 0)
Screenshot: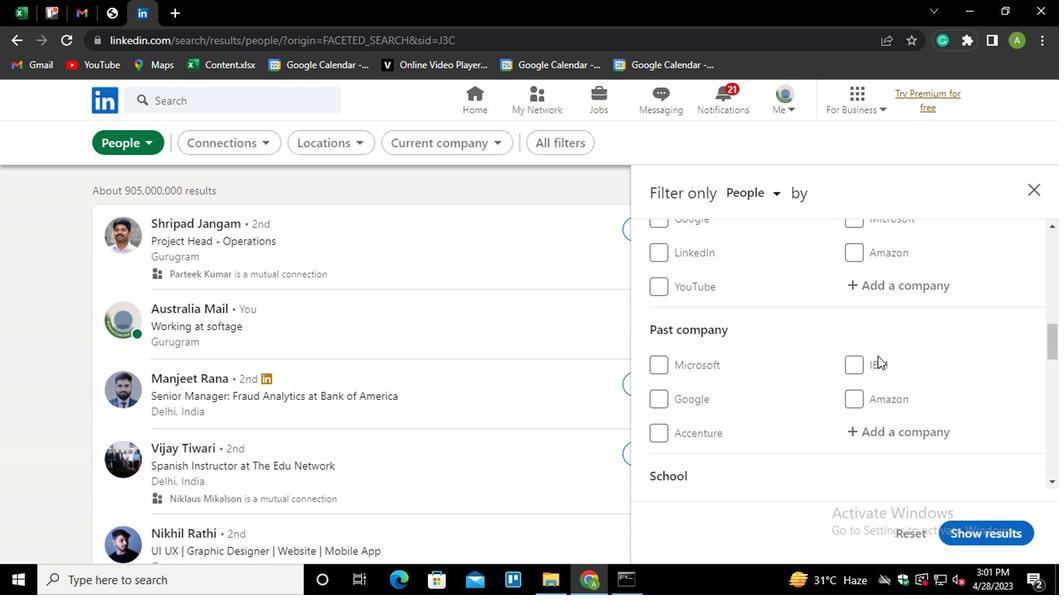 
Action: Mouse moved to (725, 356)
Screenshot: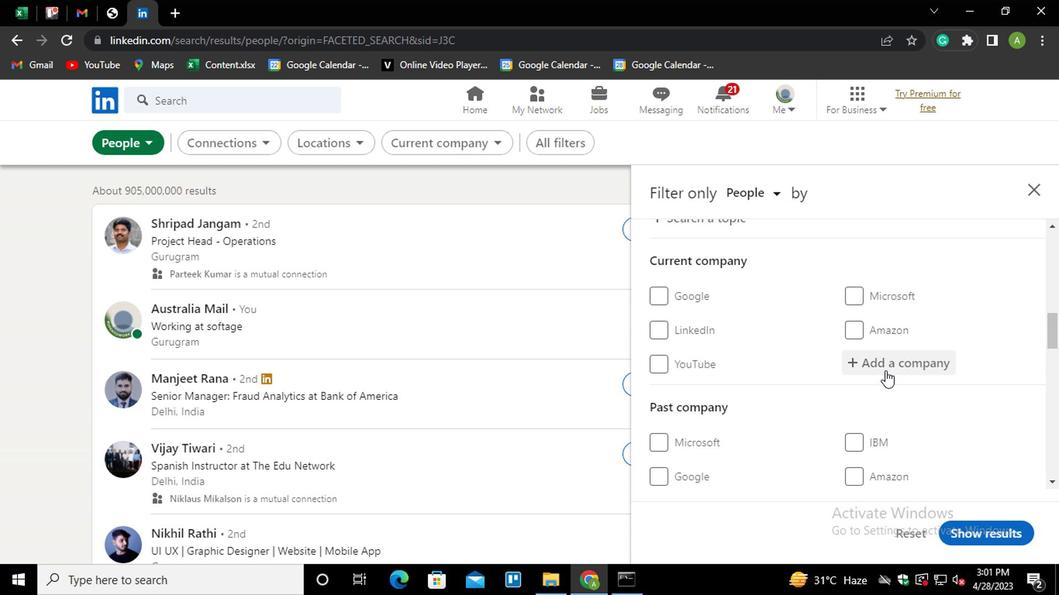 
Action: Mouse pressed left at (725, 356)
Screenshot: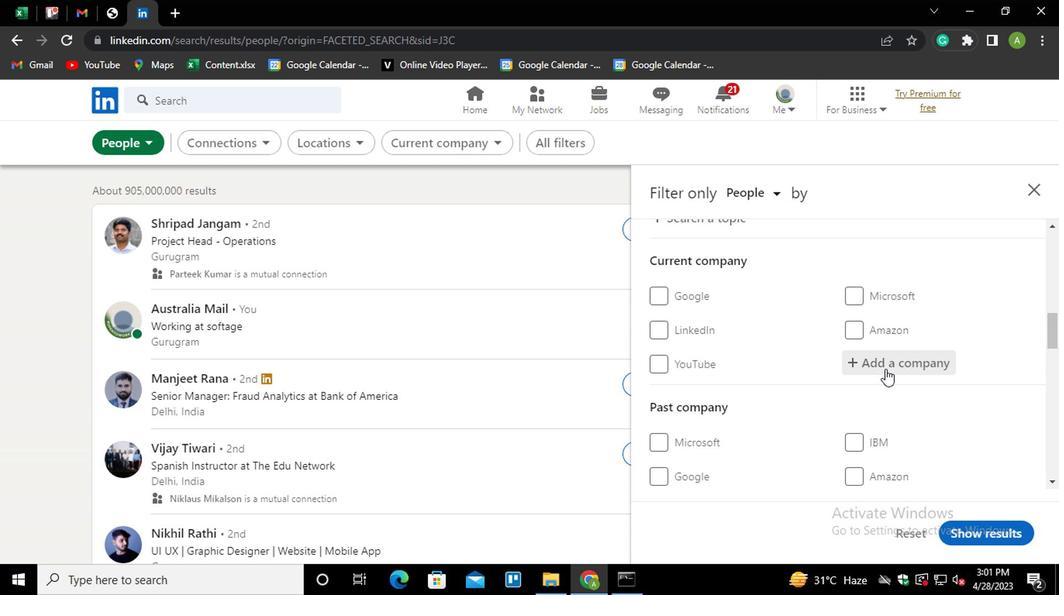 
Action: Key pressed JOHN<Key.down><Key.down><Key.enter>
Screenshot: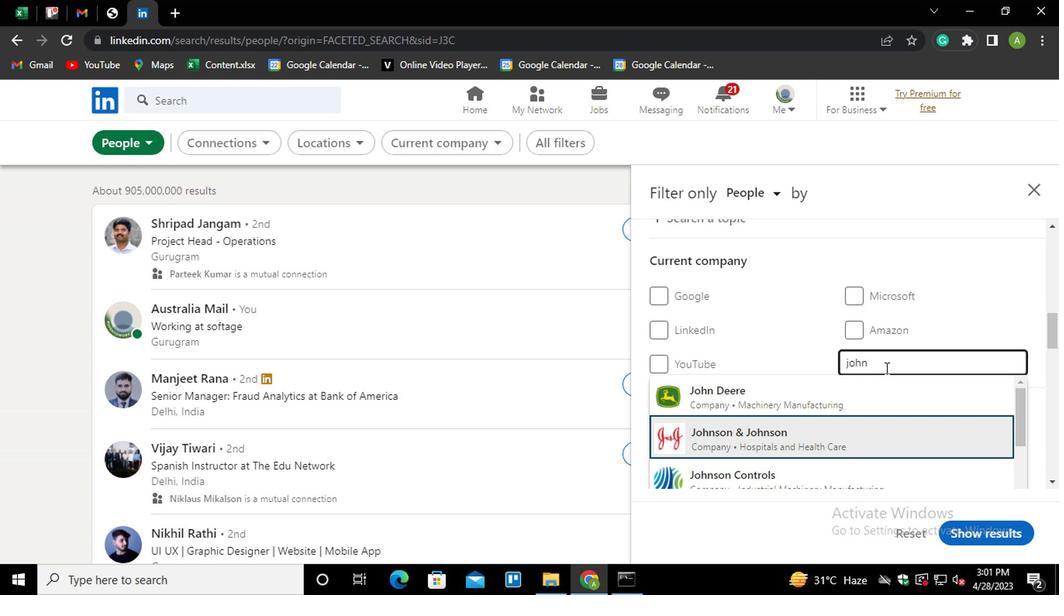 
Action: Mouse scrolled (725, 356) with delta (0, 0)
Screenshot: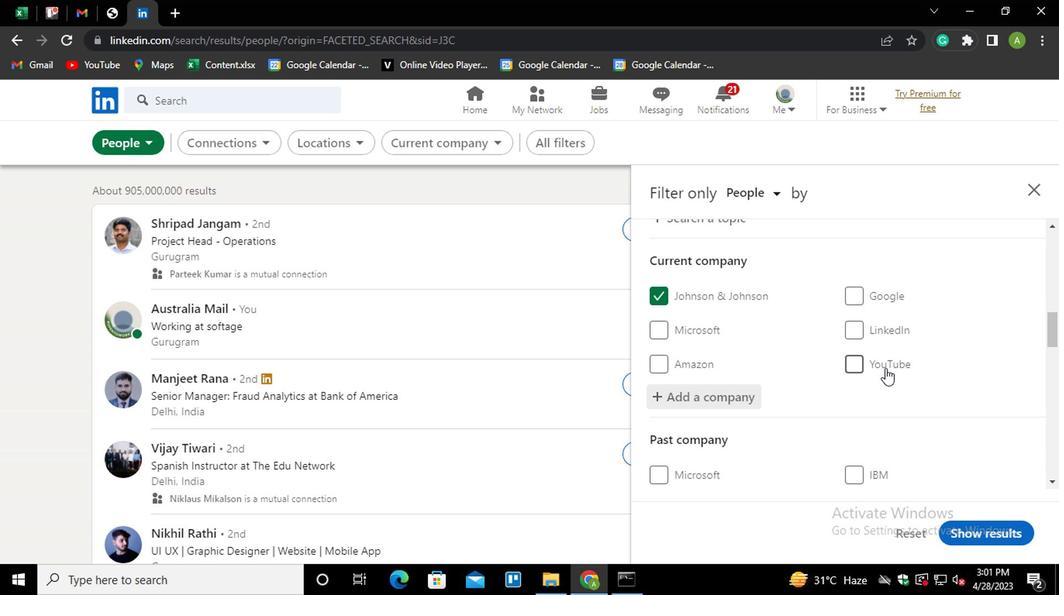 
Action: Mouse scrolled (725, 356) with delta (0, 0)
Screenshot: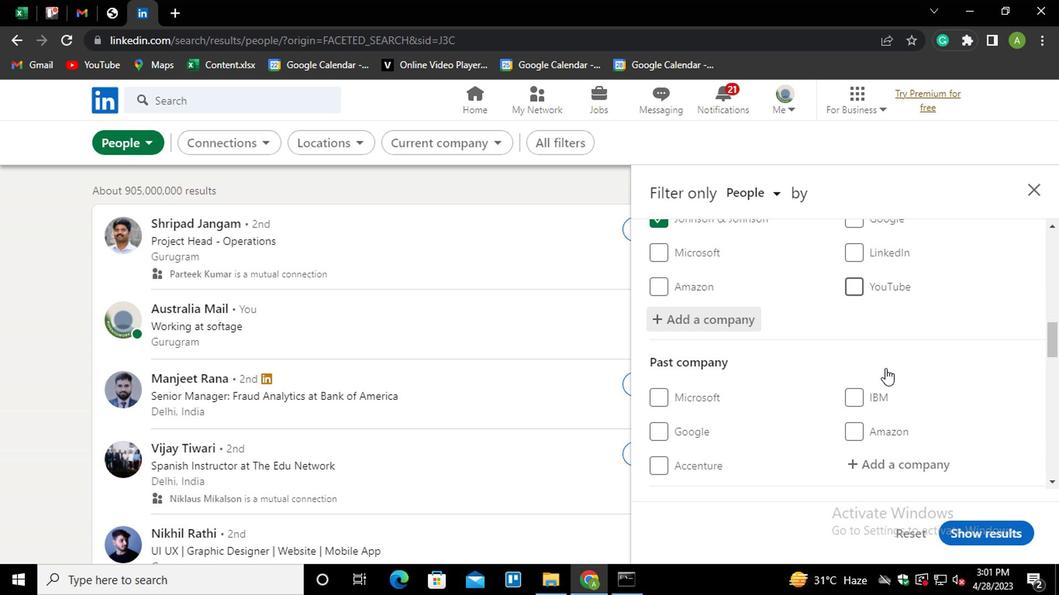 
Action: Mouse scrolled (725, 356) with delta (0, 0)
Screenshot: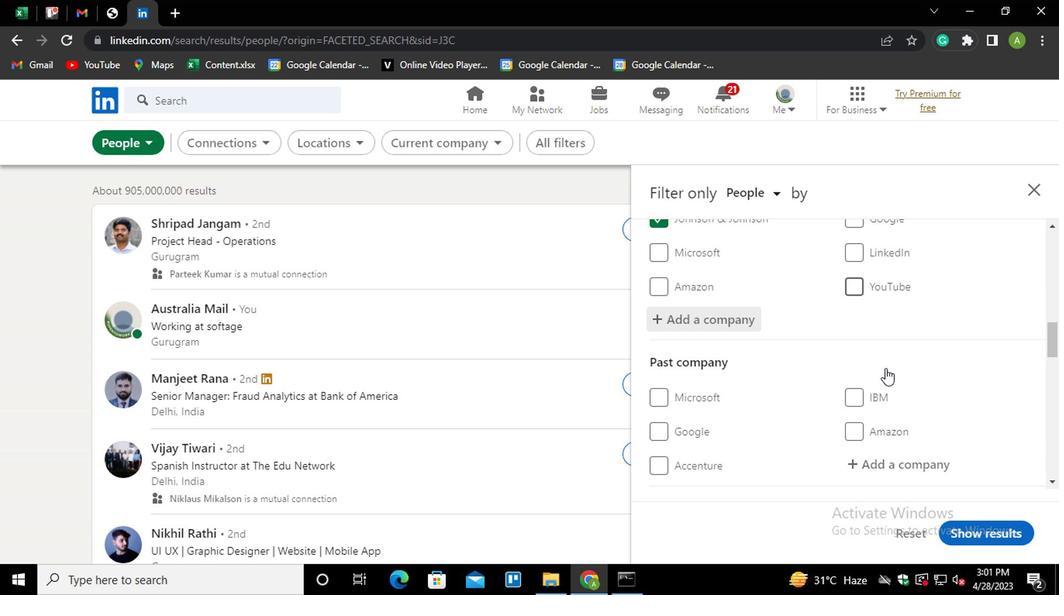 
Action: Mouse scrolled (725, 356) with delta (0, 0)
Screenshot: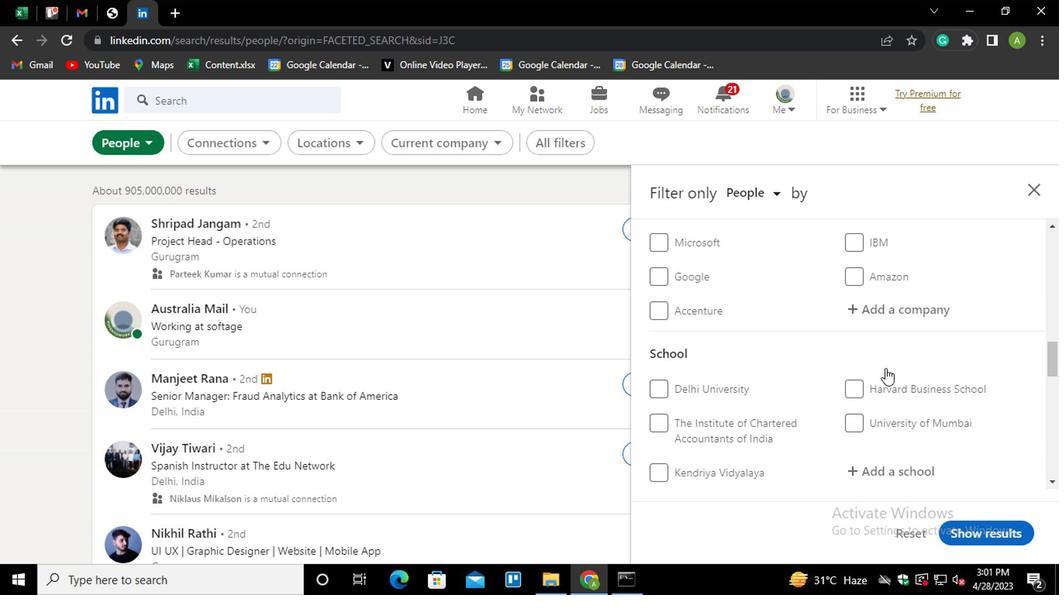 
Action: Mouse moved to (725, 364)
Screenshot: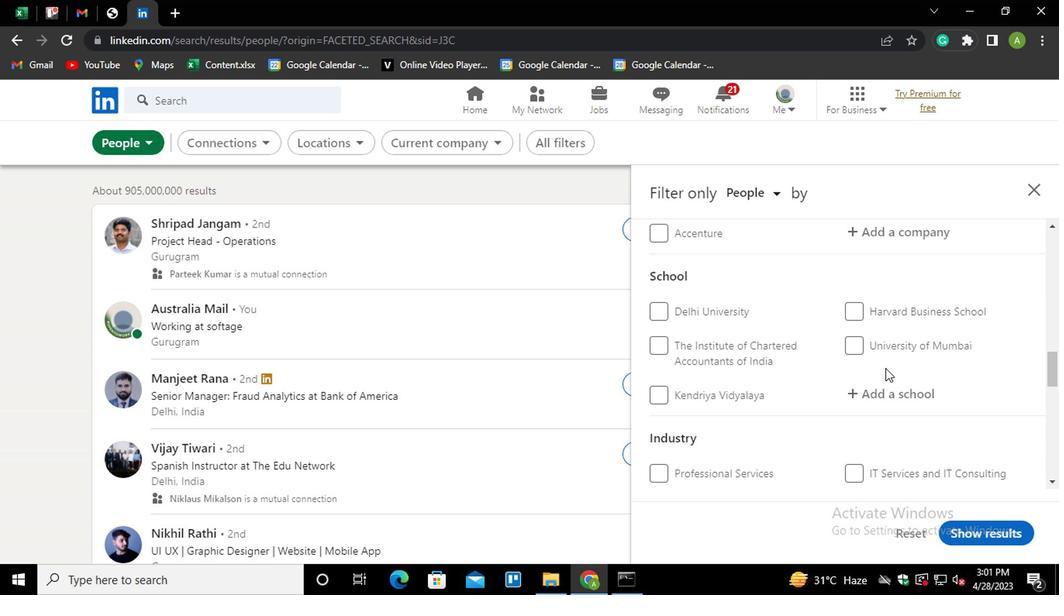 
Action: Mouse scrolled (725, 363) with delta (0, 0)
Screenshot: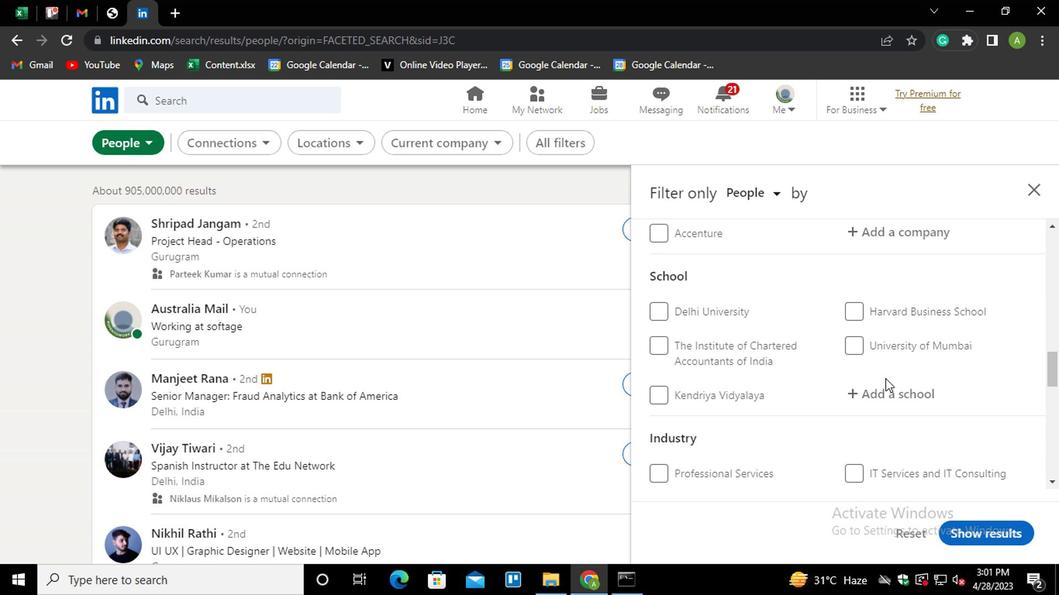 
Action: Mouse moved to (717, 321)
Screenshot: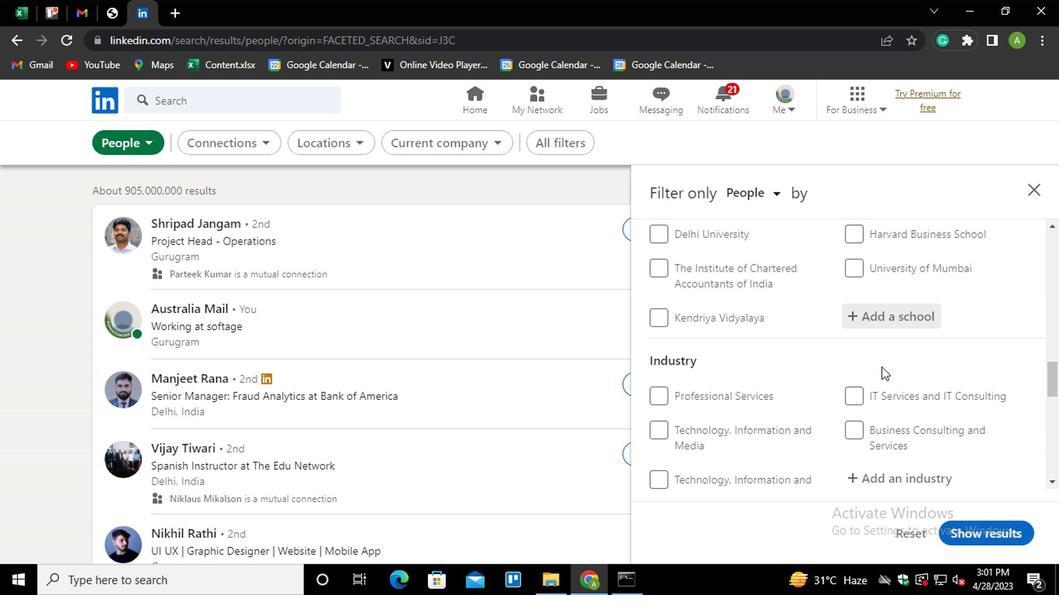 
Action: Mouse pressed left at (717, 321)
Screenshot: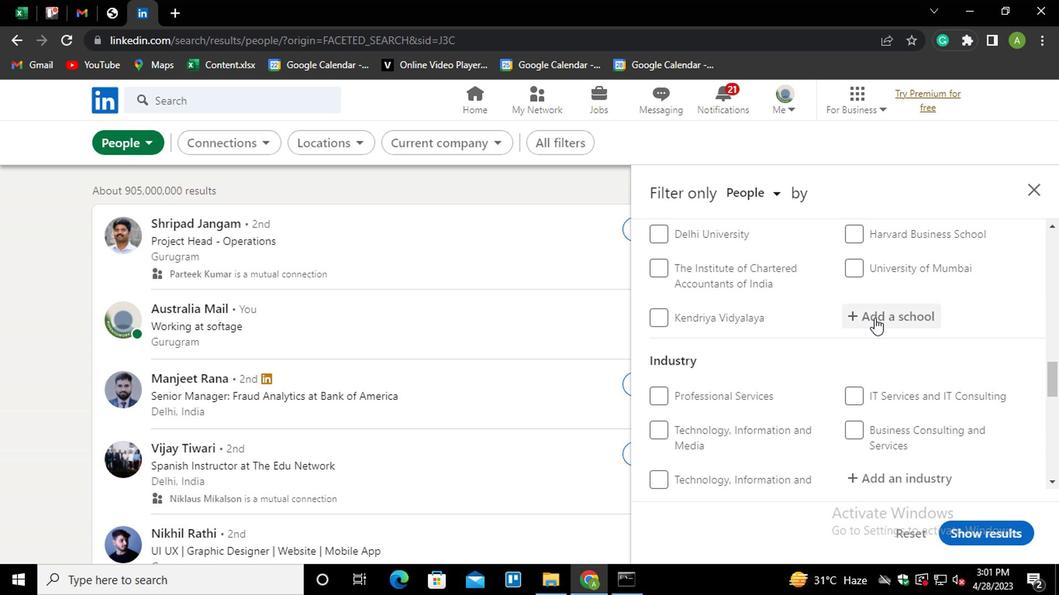 
Action: Mouse pressed left at (717, 321)
Screenshot: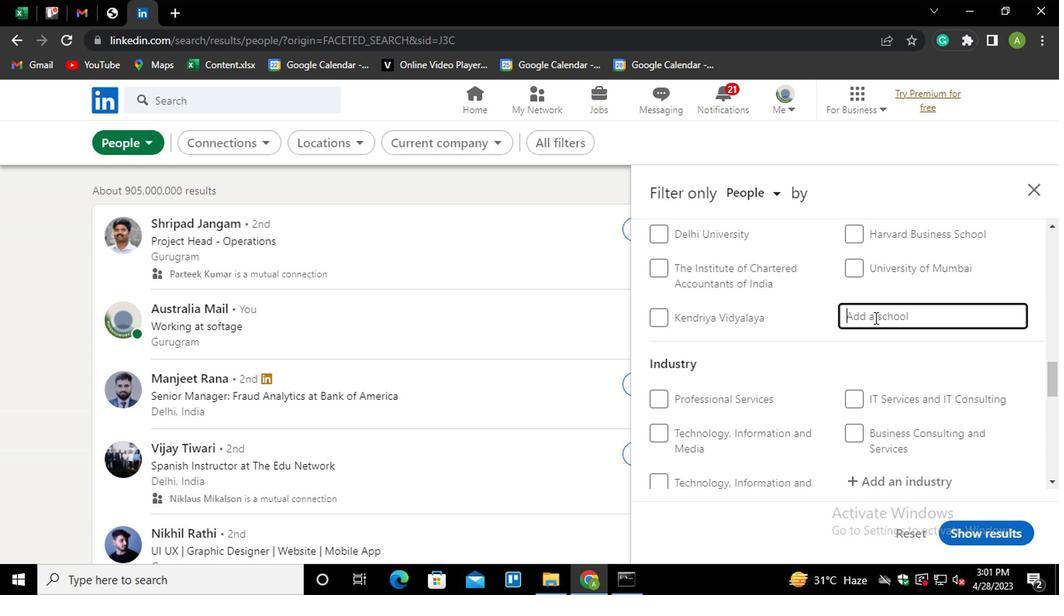 
Action: Key pressed <Key.shift><Key.shift>GEETHAN<Key.down><Key.enter>
Screenshot: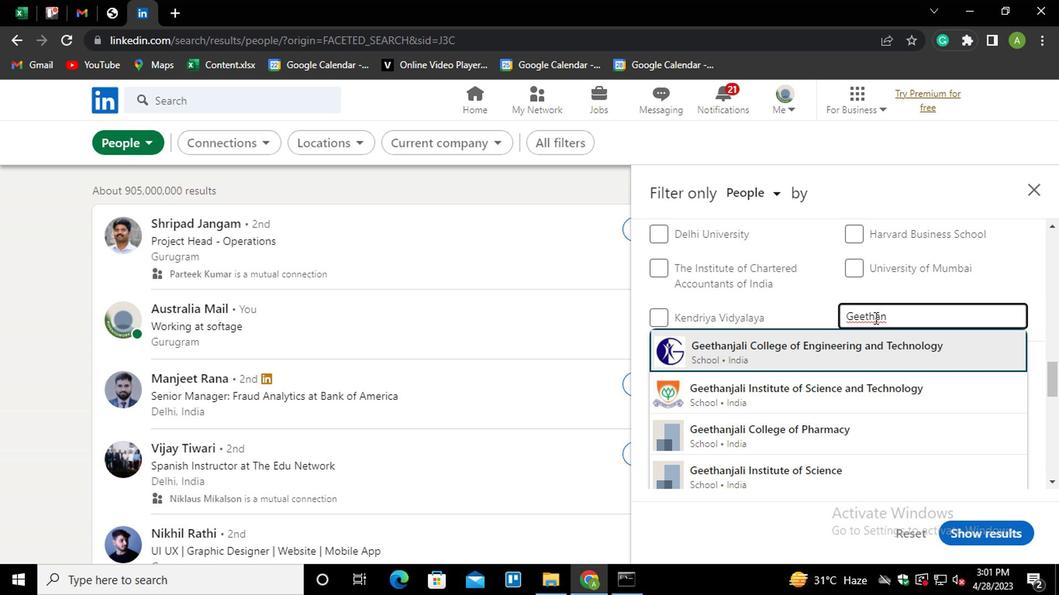 
Action: Mouse scrolled (717, 320) with delta (0, 0)
Screenshot: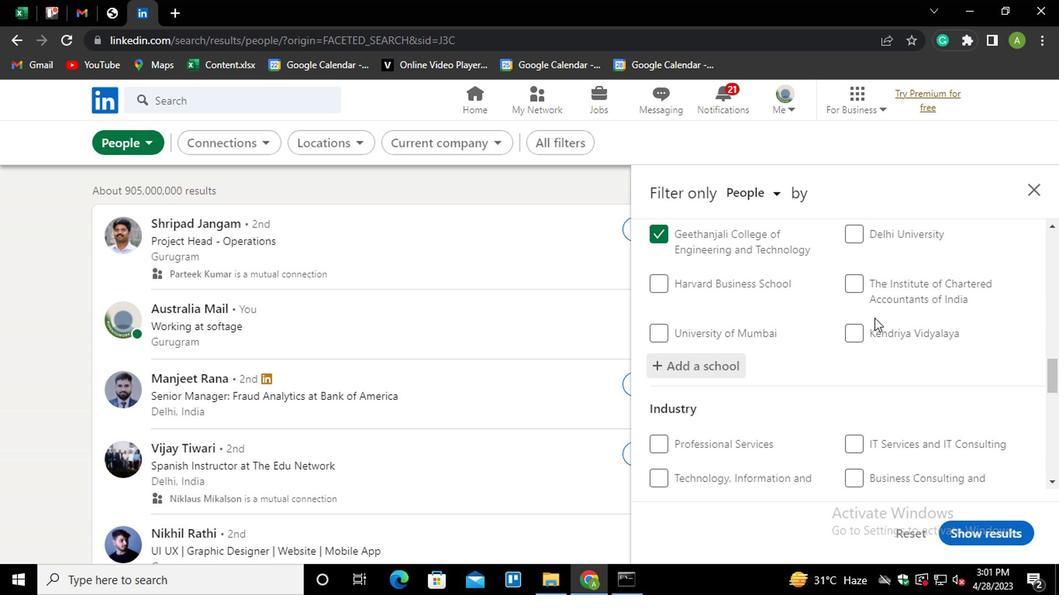 
Action: Mouse scrolled (717, 320) with delta (0, 0)
Screenshot: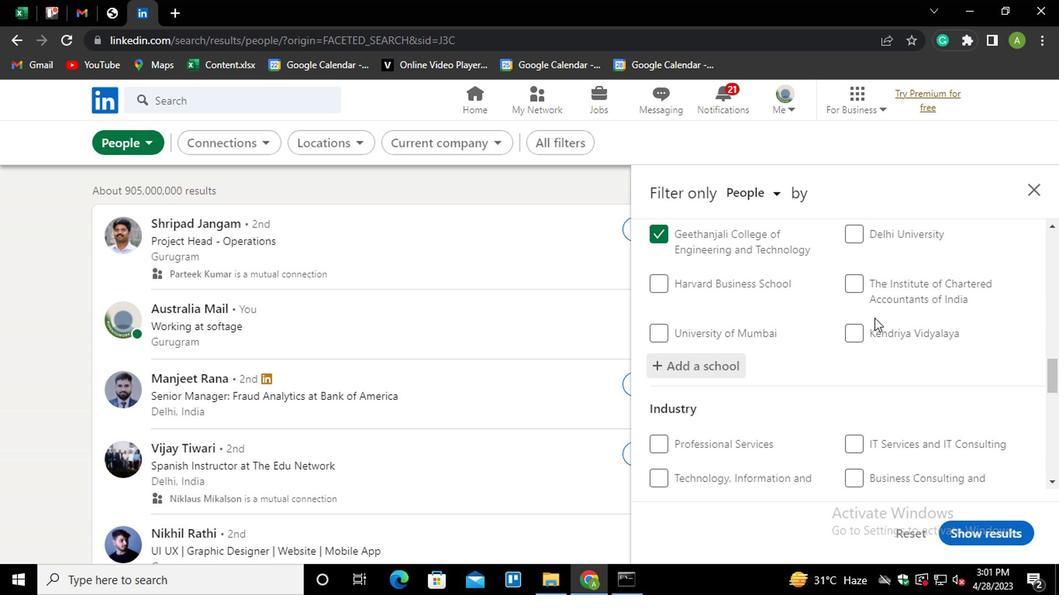 
Action: Mouse moved to (718, 354)
Screenshot: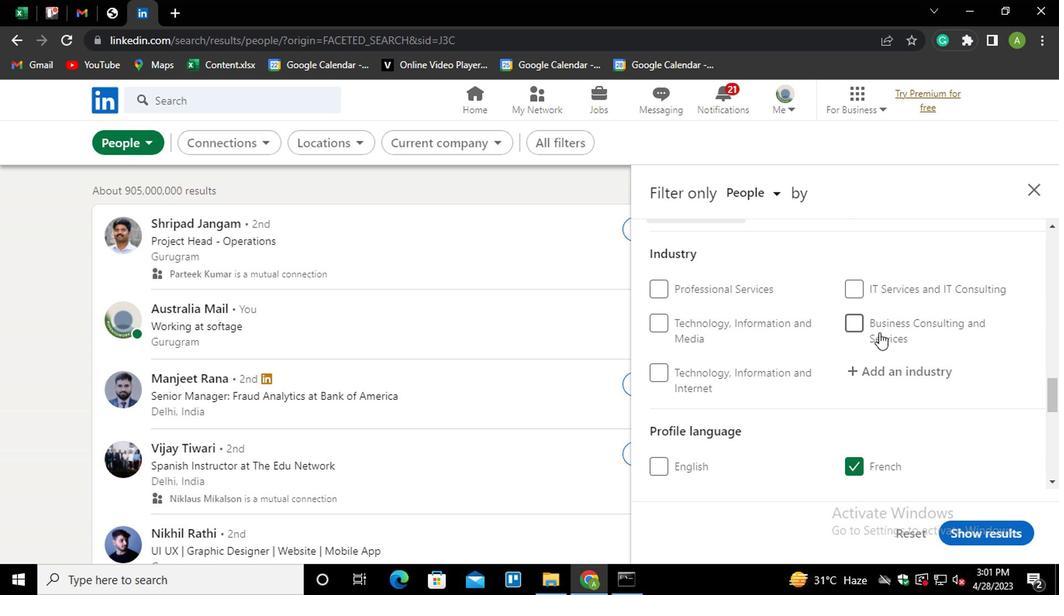 
Action: Mouse pressed left at (718, 354)
Screenshot: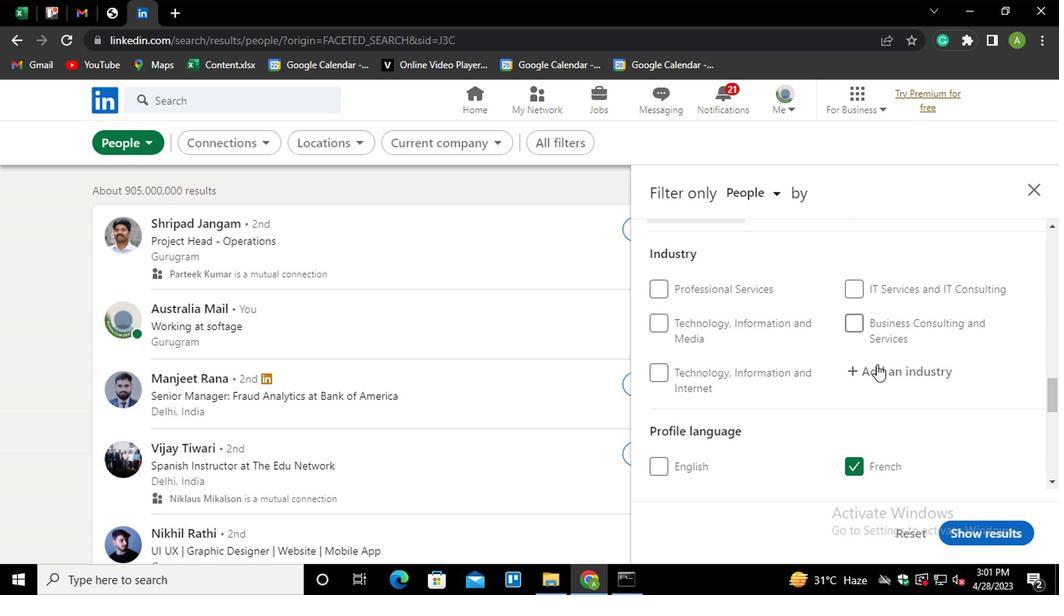 
Action: Mouse moved to (721, 356)
Screenshot: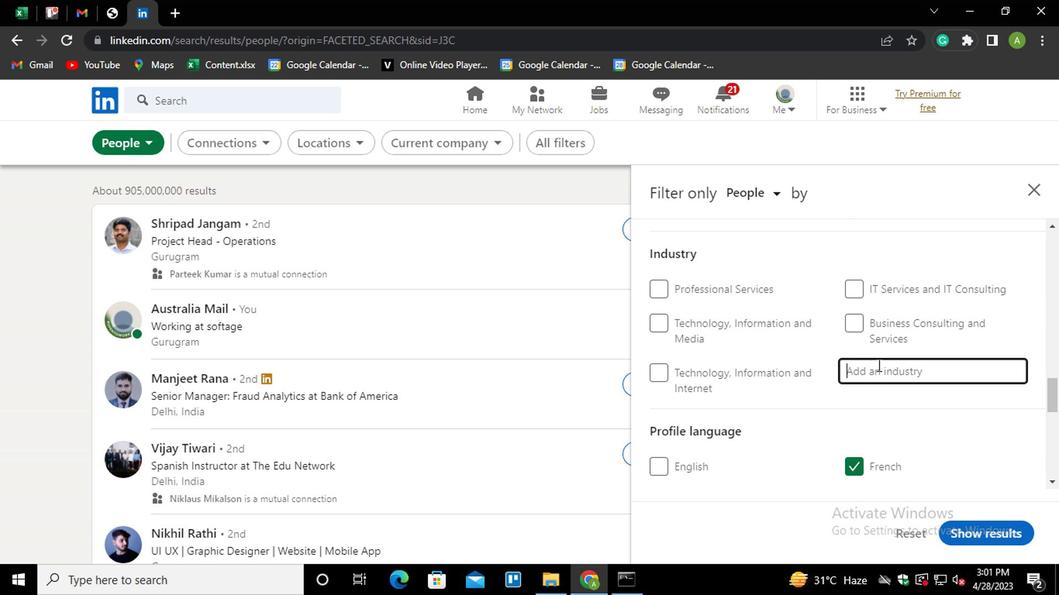 
Action: Mouse pressed left at (721, 356)
Screenshot: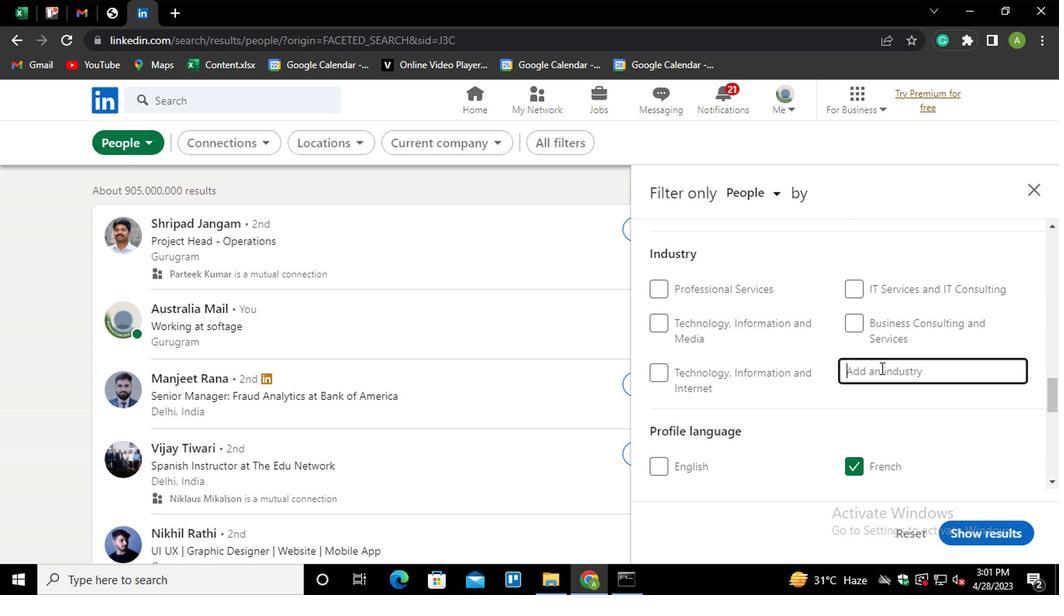 
Action: Key pressed <Key.shift><Key.shift><Key.shift><Key.shift><Key.shift><Key.shift><Key.shift><Key.shift><Key.shift><Key.shift><Key.shift><Key.shift><Key.shift><Key.shift><Key.shift><Key.shift><Key.shift><Key.shift><Key.shift><Key.shift><Key.shift><Key.shift><Key.shift><Key.shift><Key.shift><Key.shift><Key.shift><Key.shift><Key.shift><Key.shift><Key.shift><Key.shift><Key.shift><Key.shift><Key.shift><Key.shift><Key.shift><Key.shift><Key.shift><Key.shift><Key.shift><Key.shift><Key.shift><Key.shift><Key.shift><Key.shift><Key.shift><Key.shift><Key.shift><Key.shift><Key.shift><Key.shift>IT<Key.down><Key.down><Key.down><Key.down><Key.down><Key.enter>
Screenshot: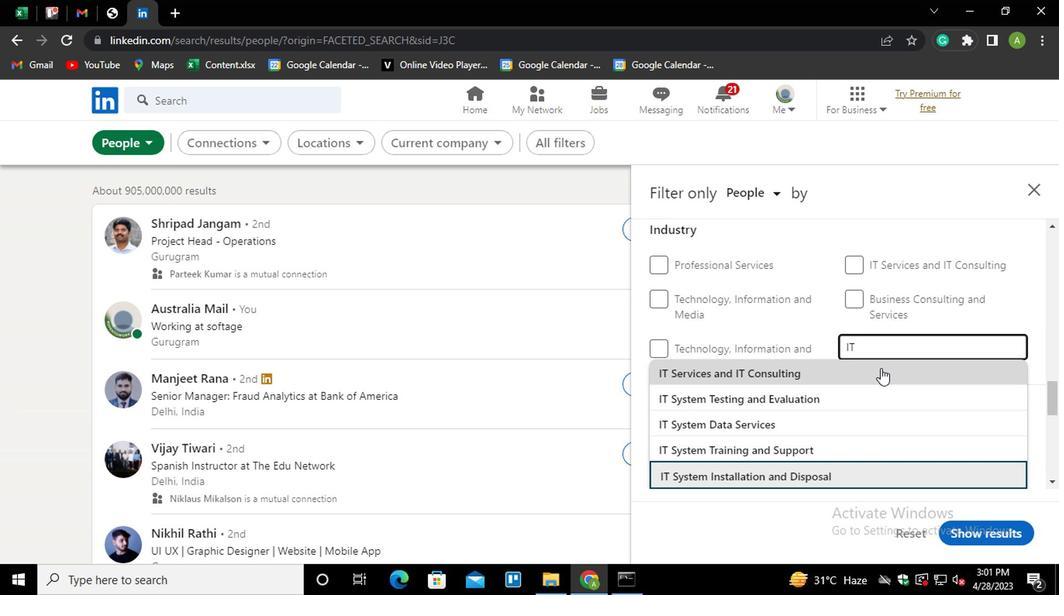 
Action: Mouse scrolled (721, 356) with delta (0, 0)
Screenshot: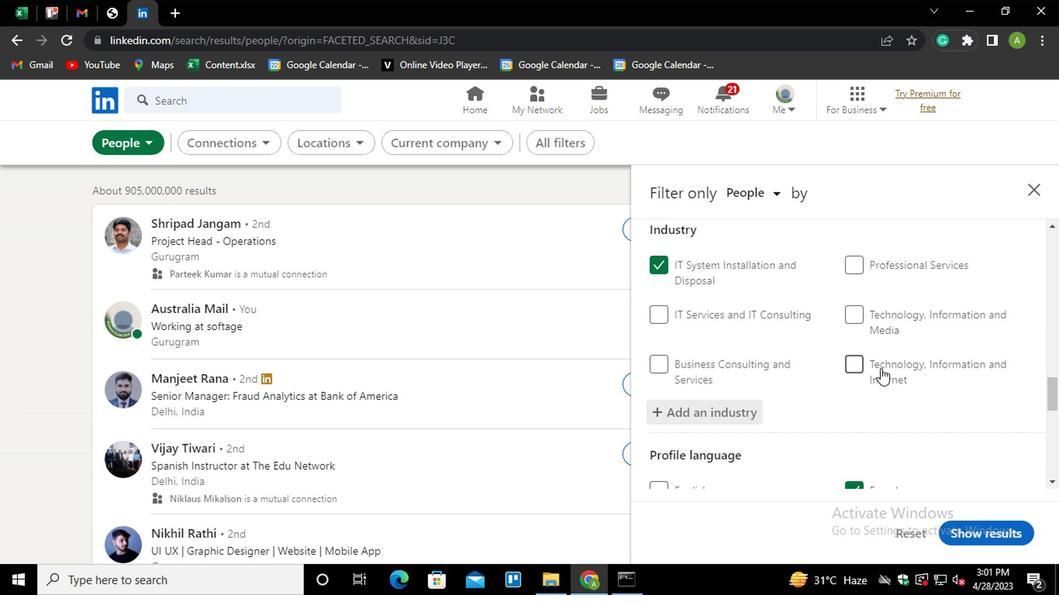 
Action: Mouse scrolled (721, 356) with delta (0, 0)
Screenshot: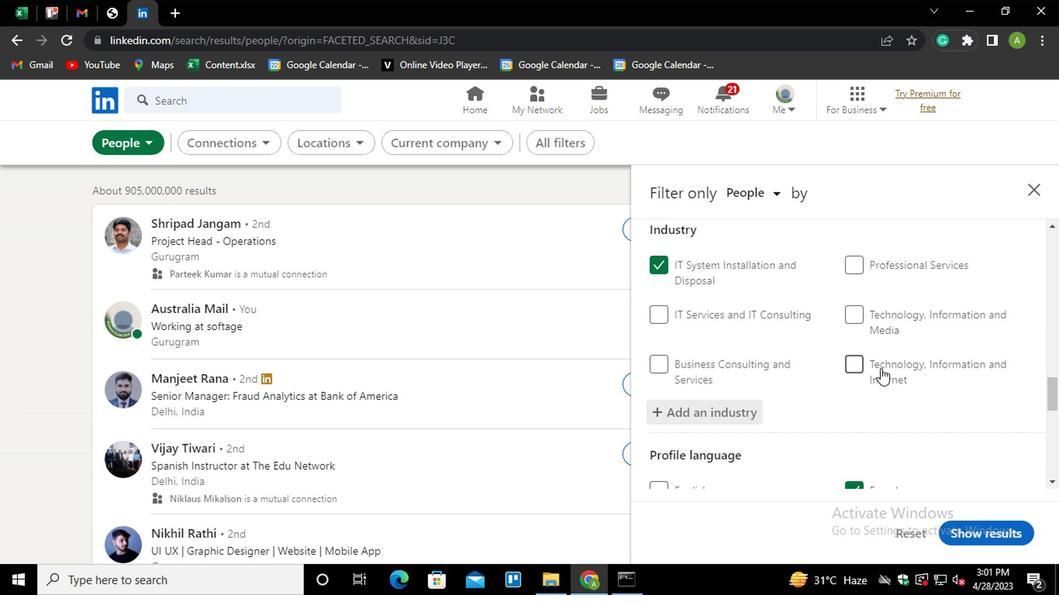 
Action: Mouse scrolled (721, 356) with delta (0, 0)
Screenshot: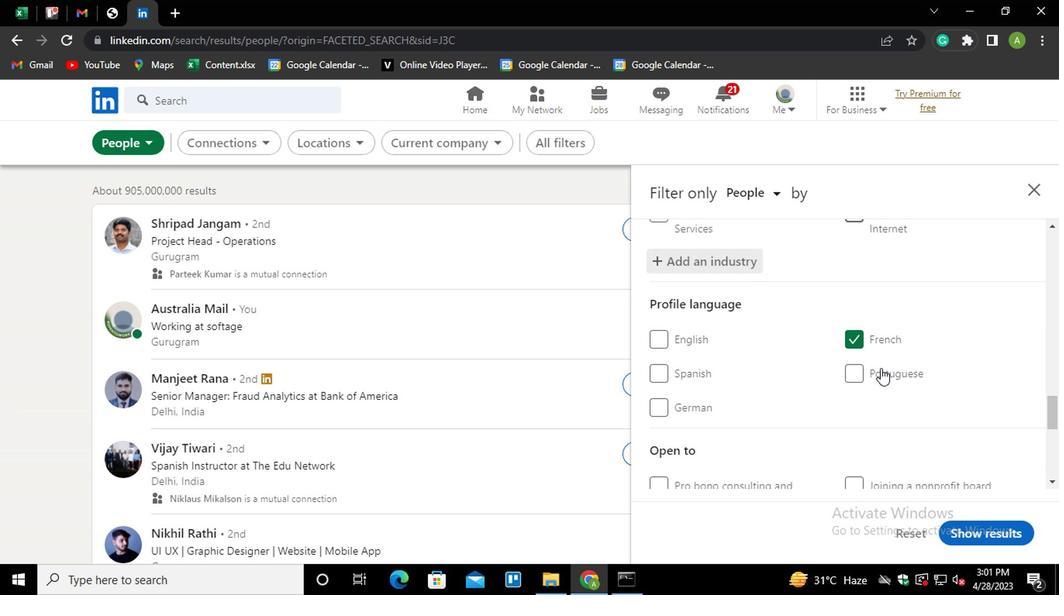 
Action: Mouse scrolled (721, 356) with delta (0, 0)
Screenshot: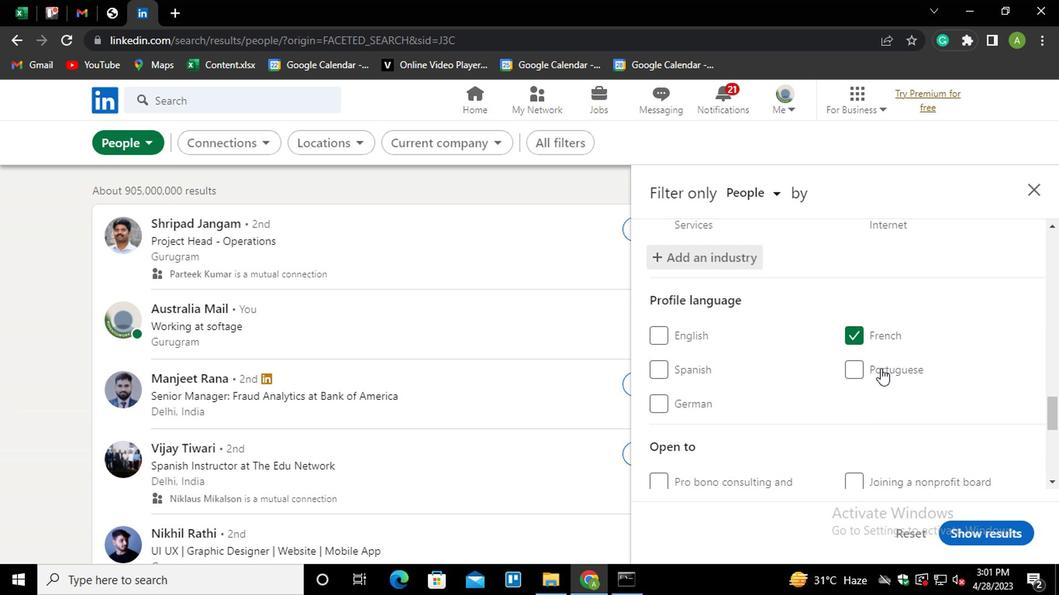 
Action: Mouse scrolled (721, 356) with delta (0, 0)
Screenshot: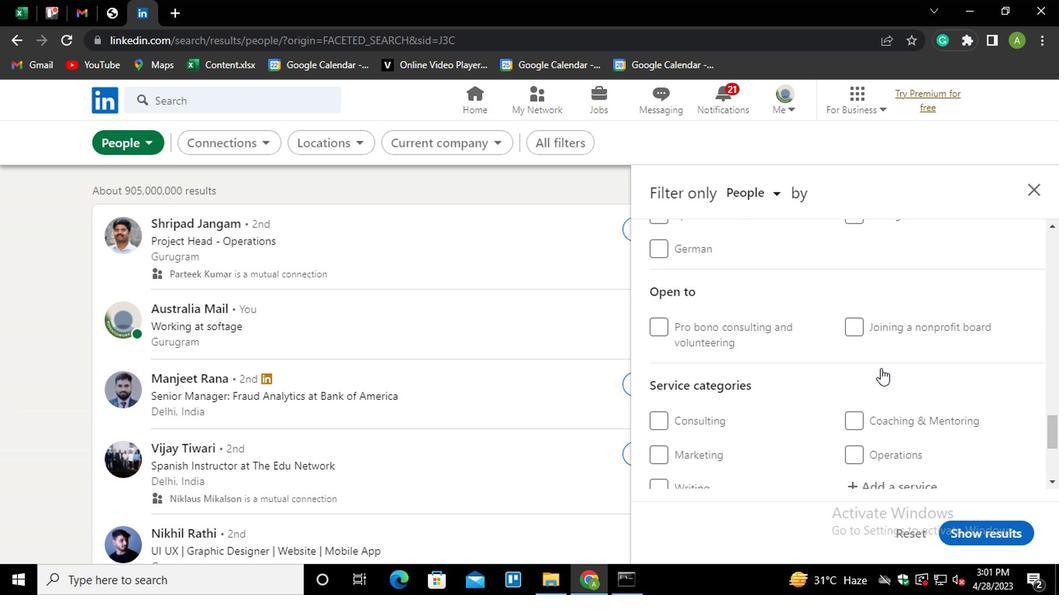 
Action: Mouse scrolled (721, 356) with delta (0, 0)
Screenshot: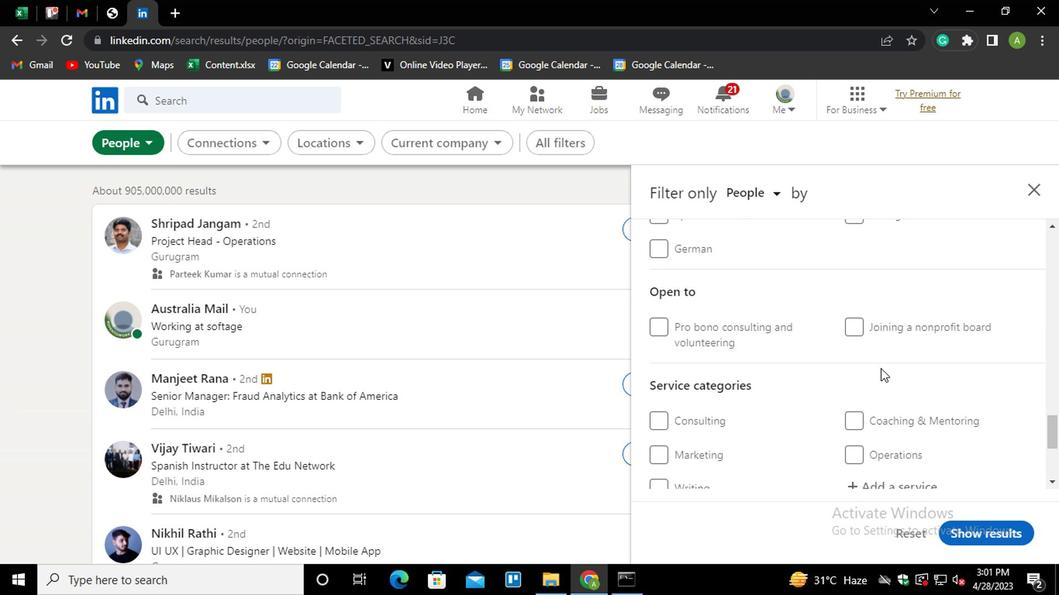 
Action: Mouse moved to (720, 333)
Screenshot: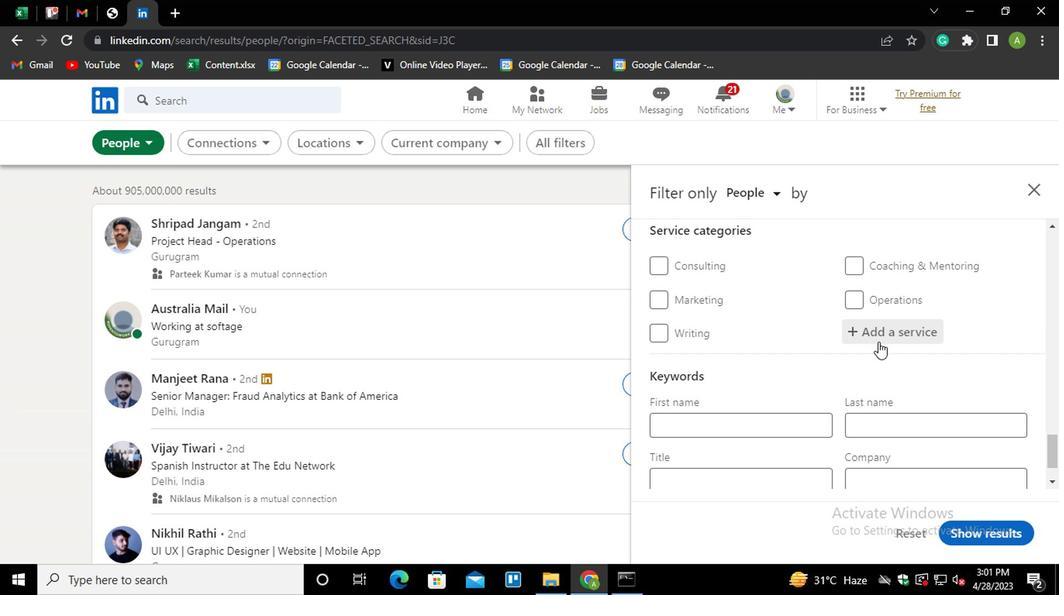 
Action: Mouse pressed left at (720, 333)
Screenshot: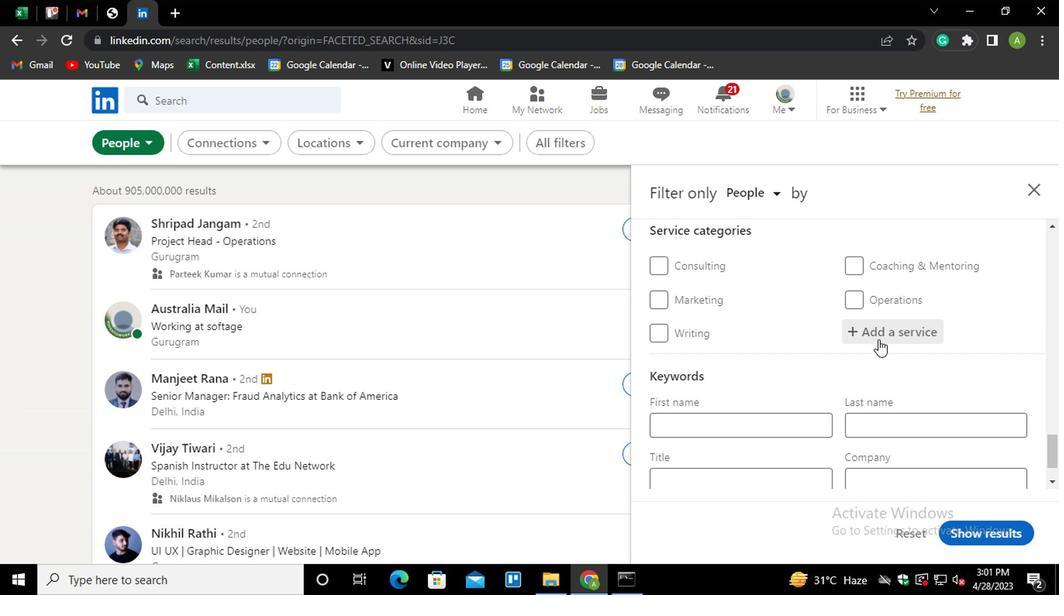 
Action: Mouse moved to (723, 331)
Screenshot: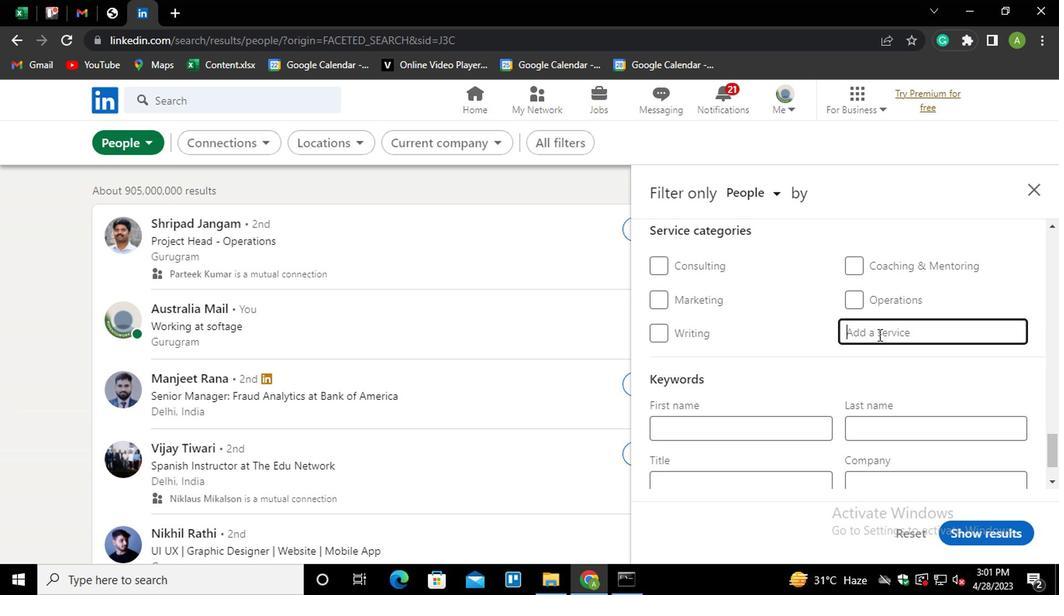 
Action: Mouse pressed left at (723, 331)
Screenshot: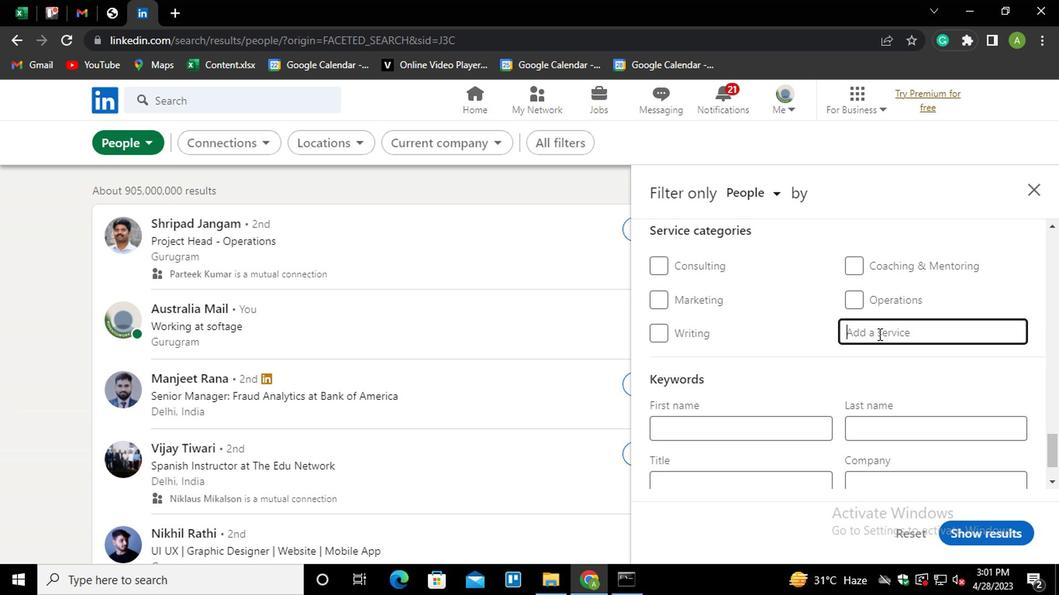 
Action: Key pressed <Key.shift>COACHING<Key.space><Key.shift>&<Key.space><Key.shift>MENTORING
Screenshot: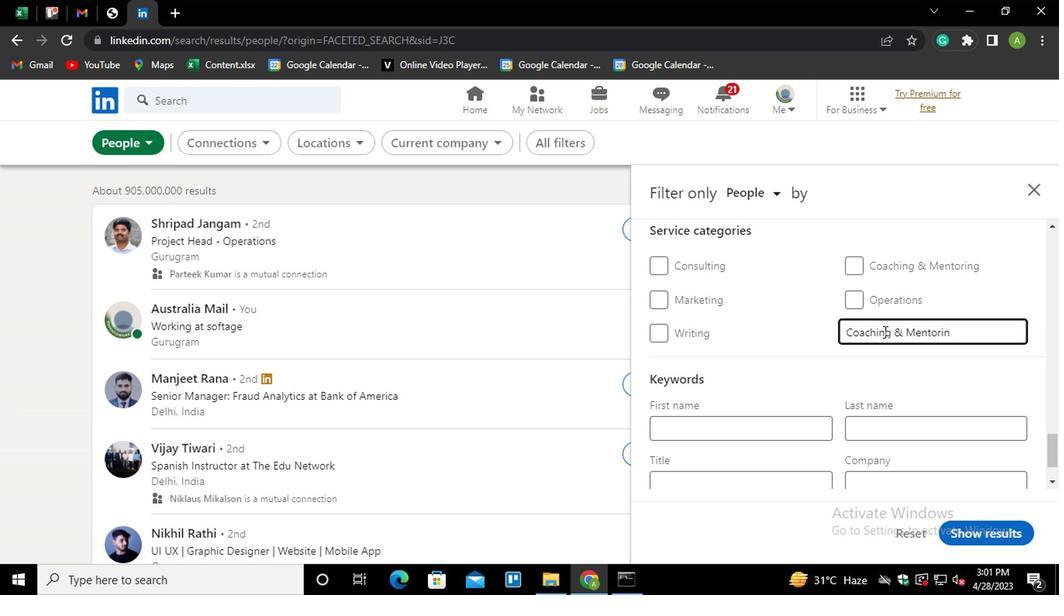 
Action: Mouse moved to (648, 405)
Screenshot: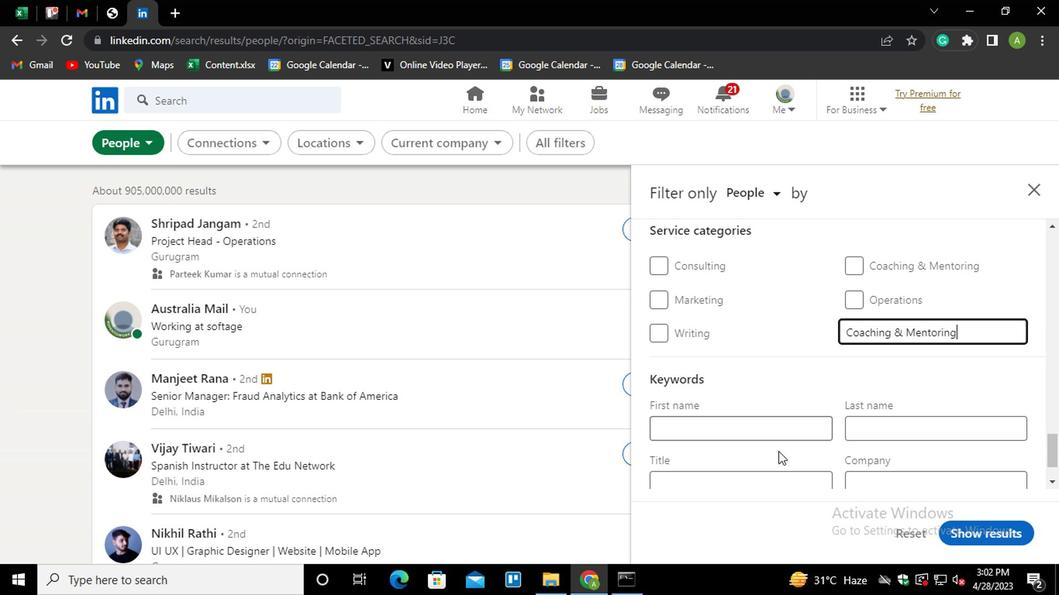 
Action: Mouse scrolled (648, 404) with delta (0, 0)
Screenshot: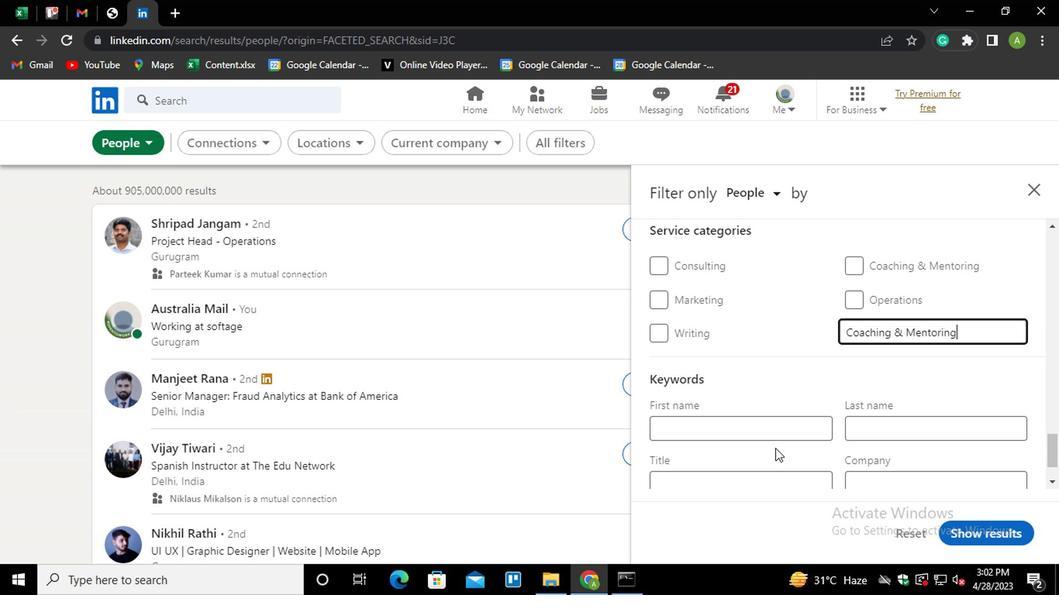 
Action: Mouse moved to (648, 405)
Screenshot: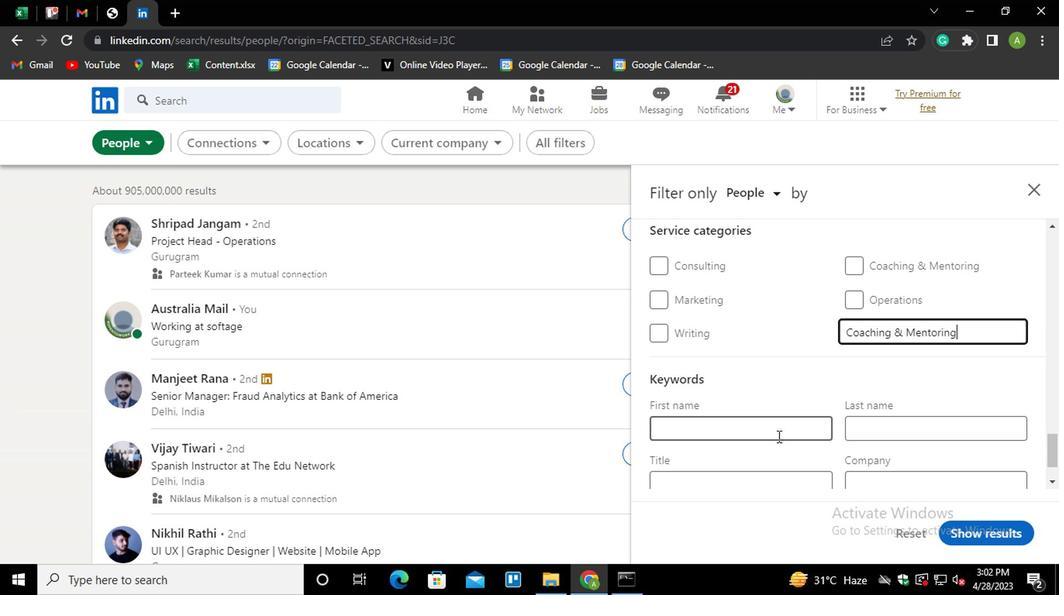 
Action: Mouse scrolled (648, 404) with delta (0, 0)
Screenshot: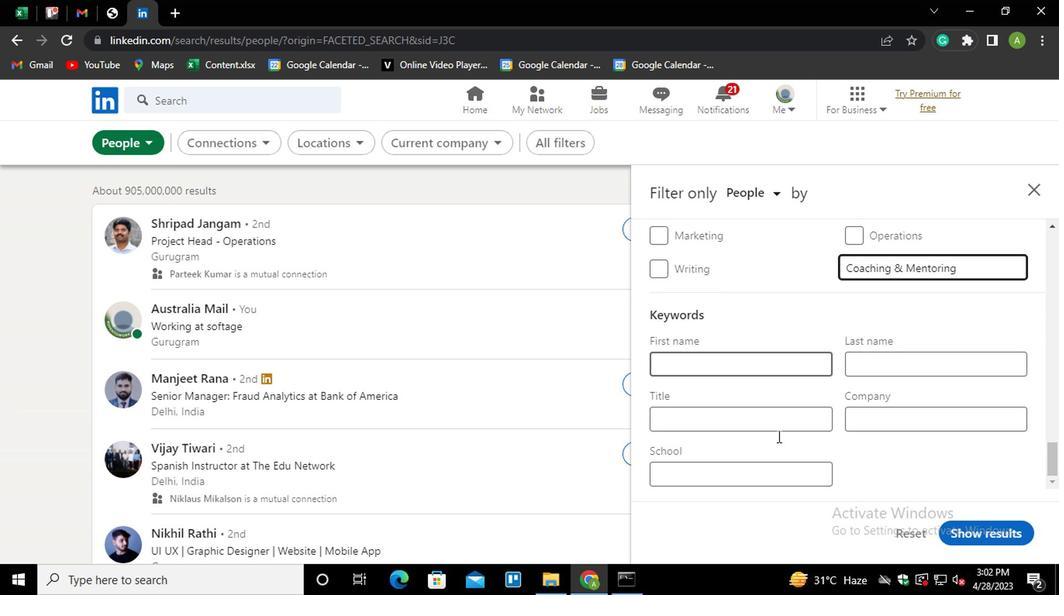 
Action: Mouse scrolled (648, 404) with delta (0, 0)
Screenshot: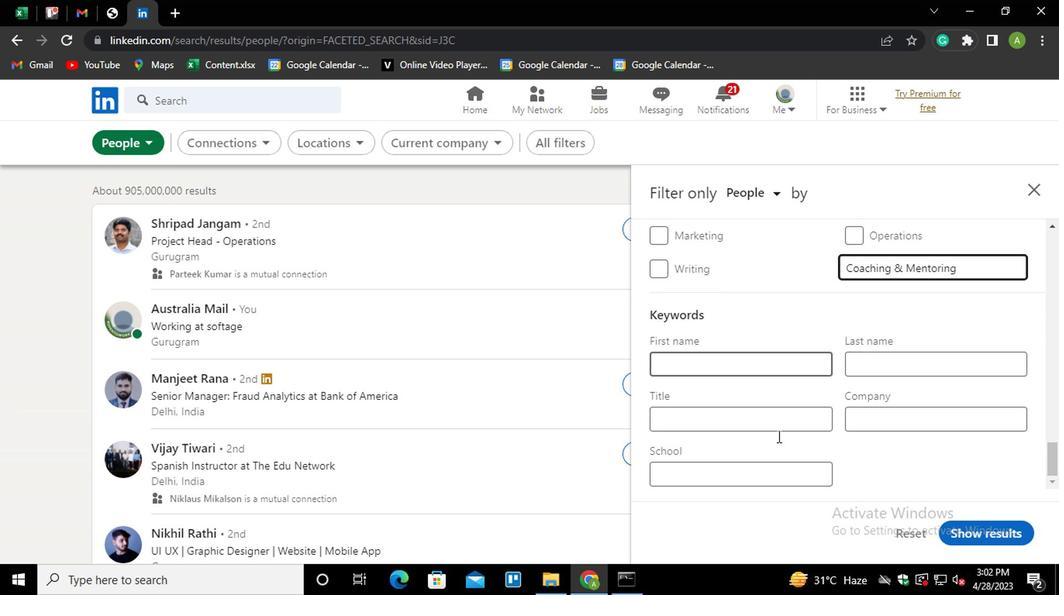 
Action: Mouse moved to (610, 392)
Screenshot: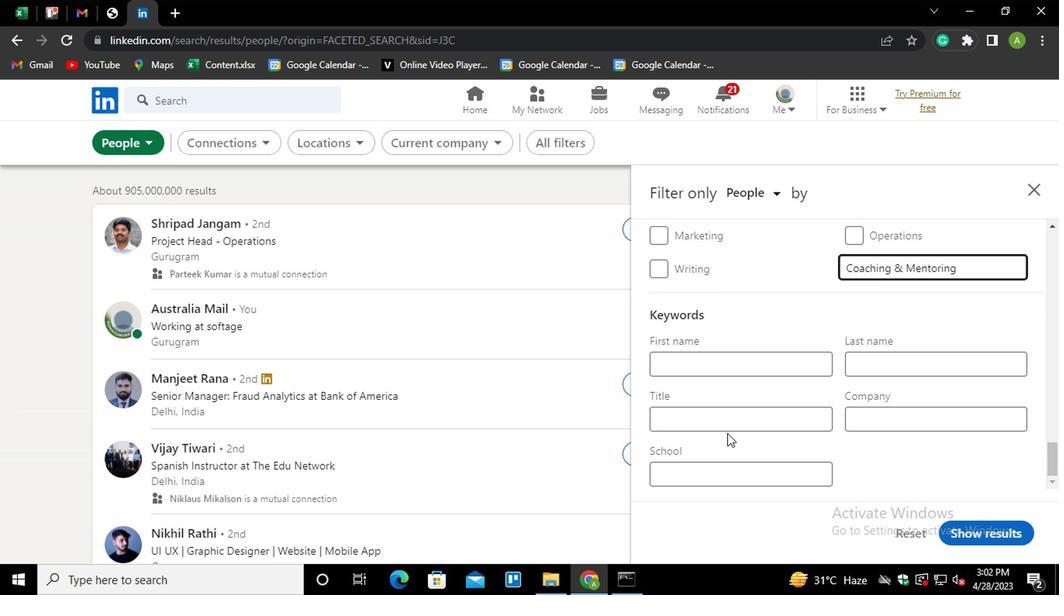 
Action: Mouse pressed left at (610, 392)
Screenshot: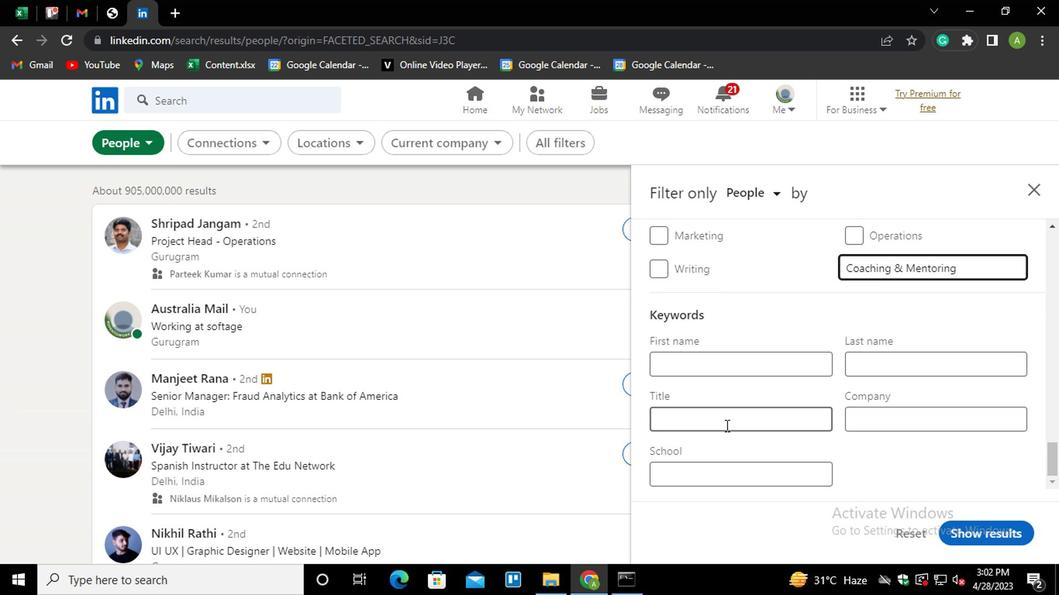 
Action: Key pressed <Key.shift>PRODC<Key.backspace>UCTION<Key.space><Key.shift>ENGINEER
Screenshot: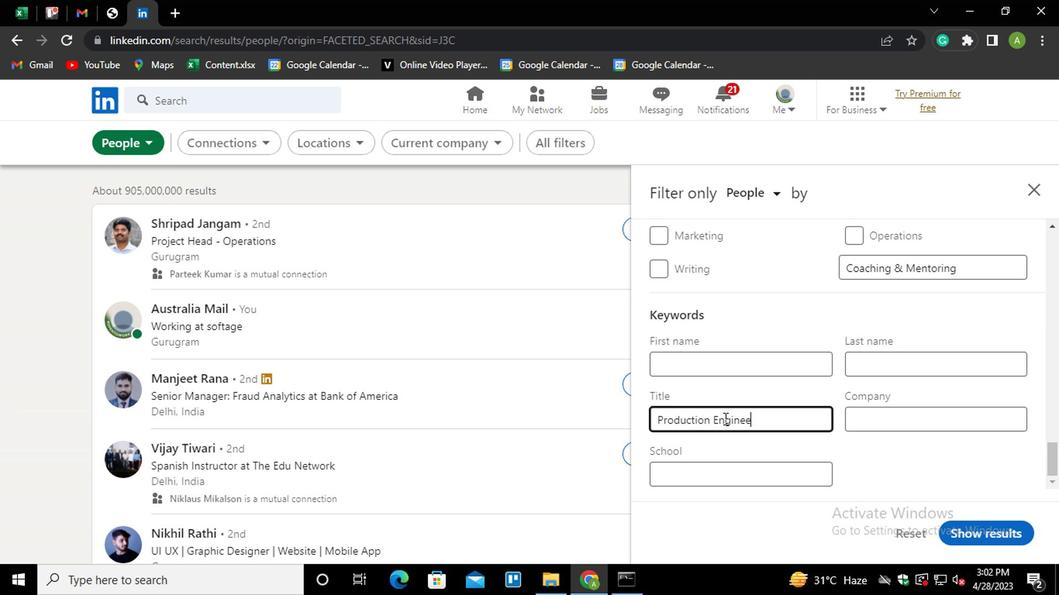 
Action: Mouse moved to (751, 436)
Screenshot: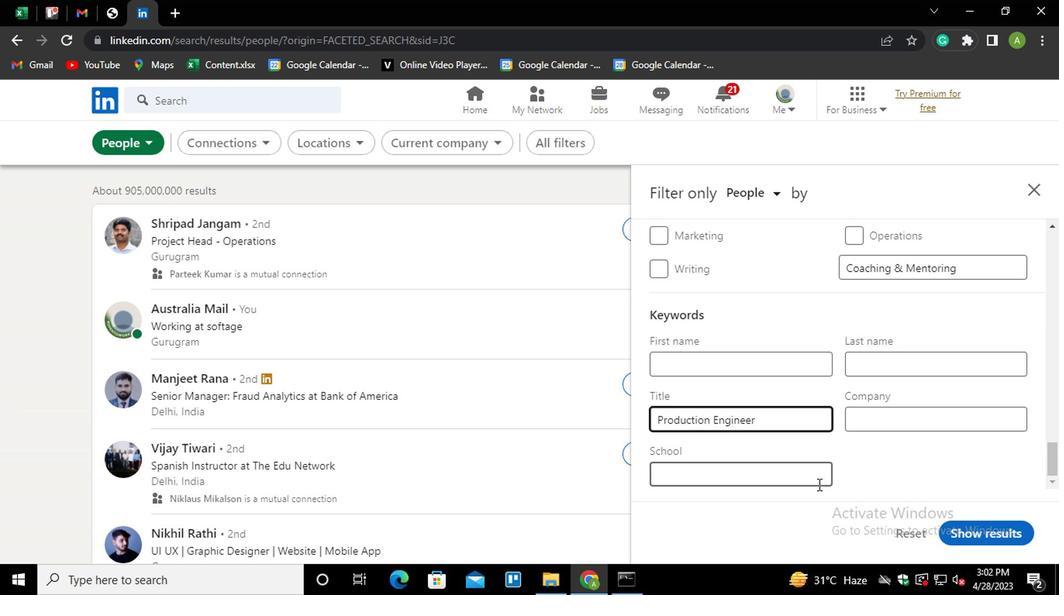 
Action: Mouse pressed left at (751, 436)
Screenshot: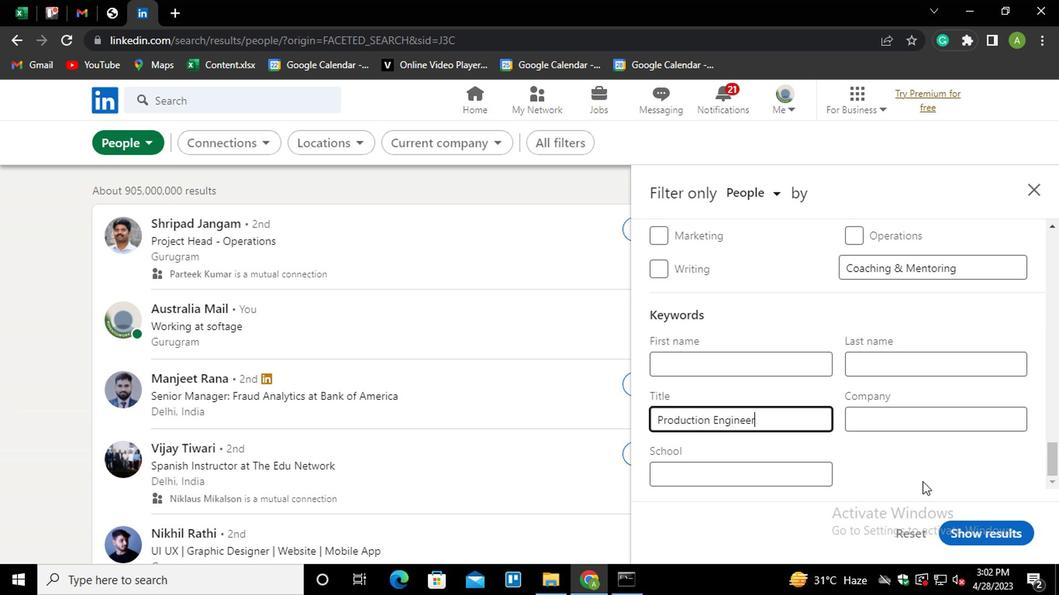 
Action: Mouse moved to (779, 471)
Screenshot: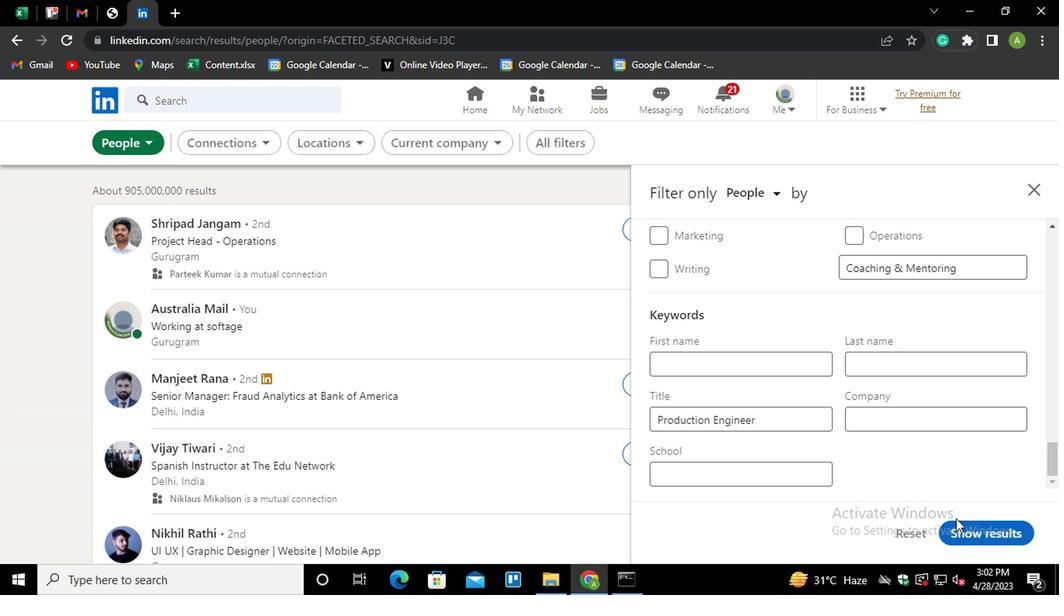
Action: Mouse pressed left at (779, 471)
Screenshot: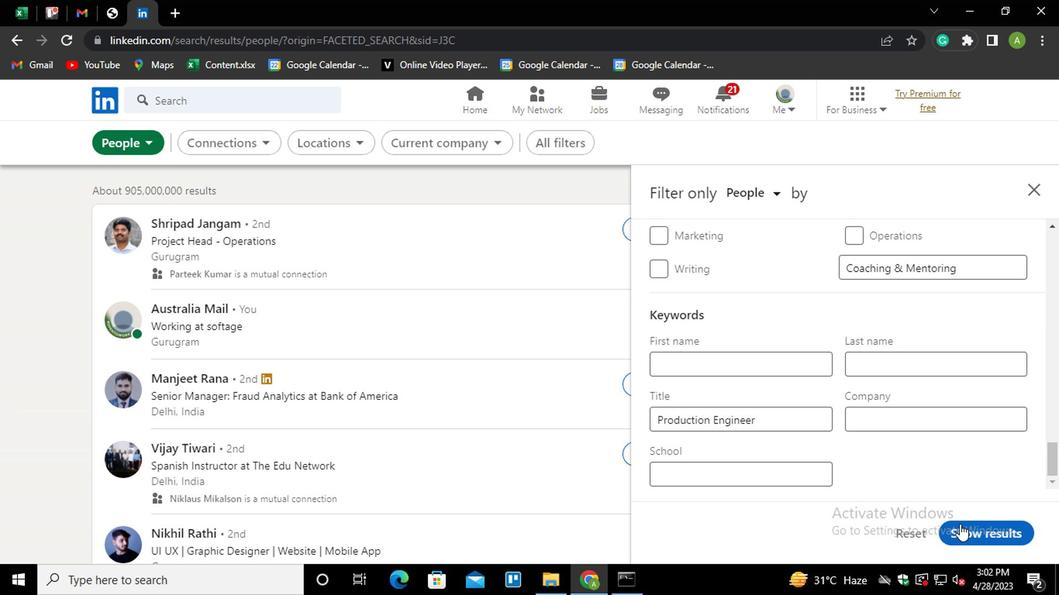 
